 Task: Find connections with filter location Vertou with filter topic #lawenforcementwith filter profile language English with filter current company Pentester Academy with filter school The Doon School with filter industry Household and Institutional Furniture Manufacturing with filter service category Management with filter keywords title Esthetician
Action: Mouse moved to (265, 200)
Screenshot: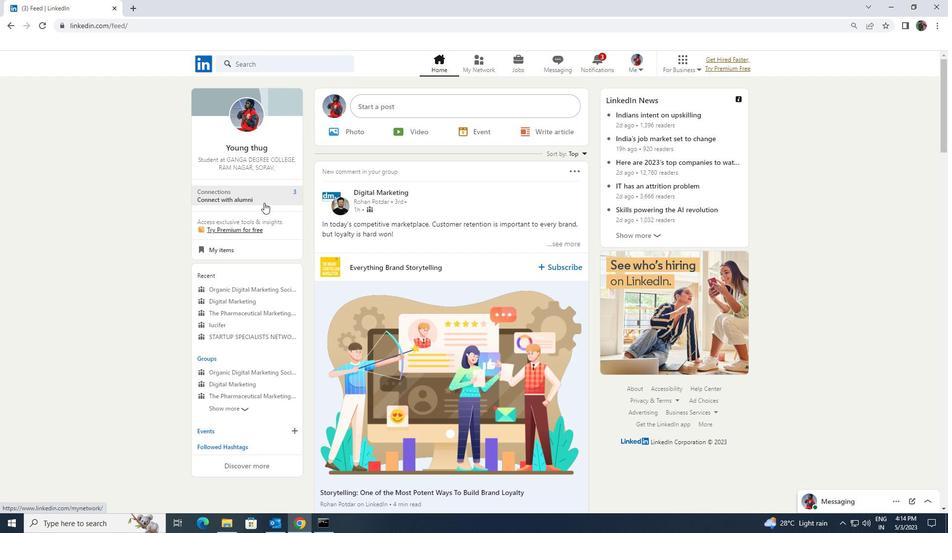 
Action: Mouse pressed left at (265, 200)
Screenshot: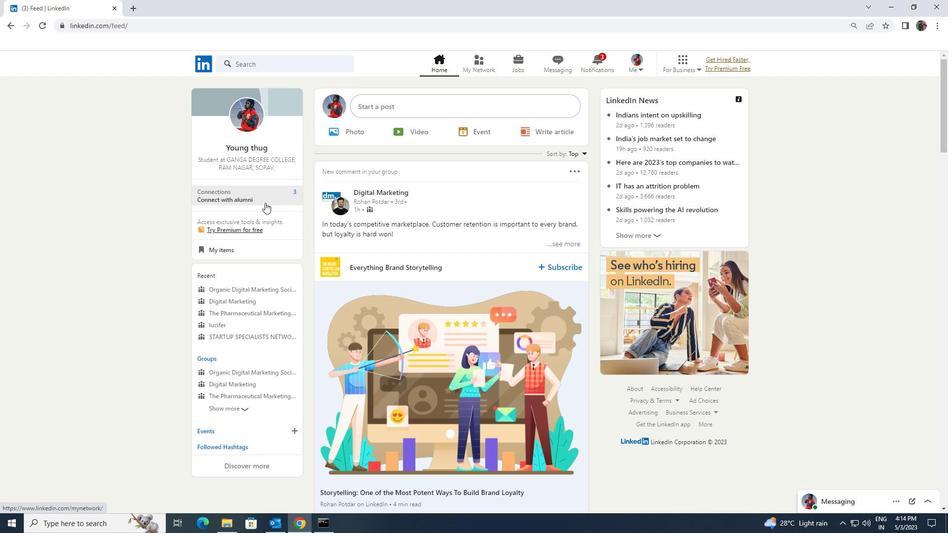 
Action: Mouse moved to (276, 121)
Screenshot: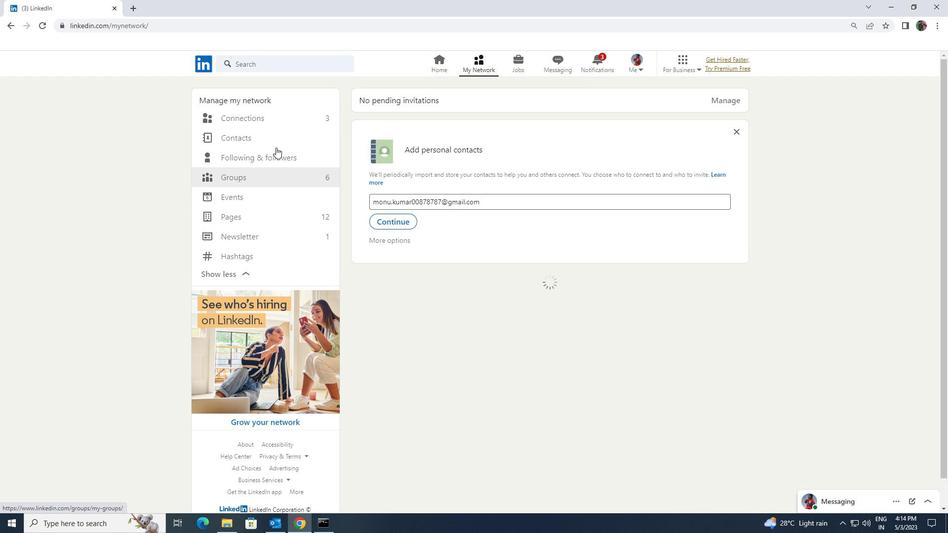 
Action: Mouse pressed left at (276, 121)
Screenshot: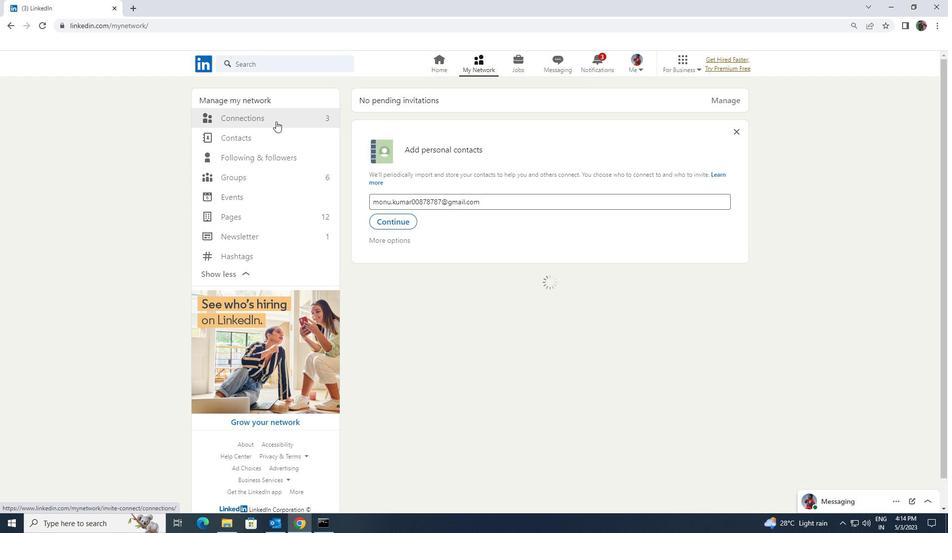 
Action: Mouse moved to (533, 117)
Screenshot: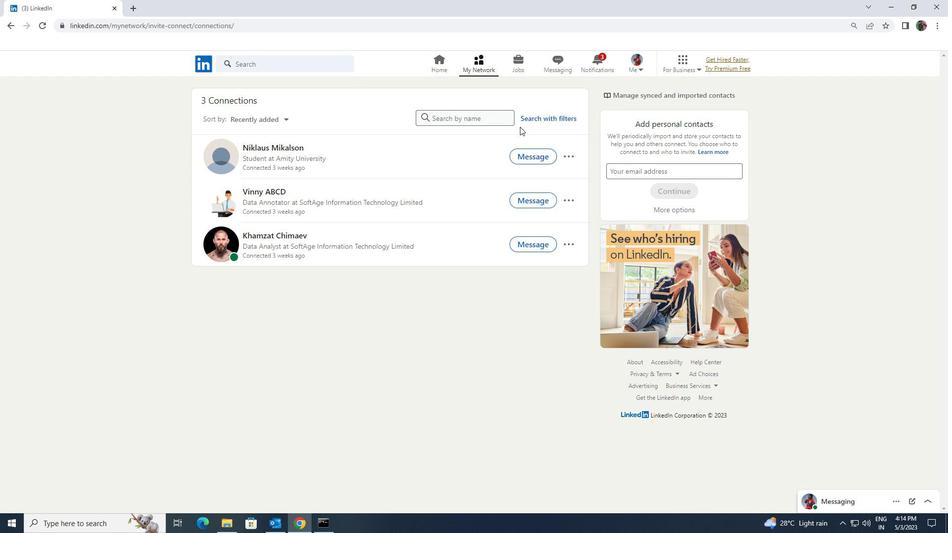 
Action: Mouse pressed left at (533, 117)
Screenshot: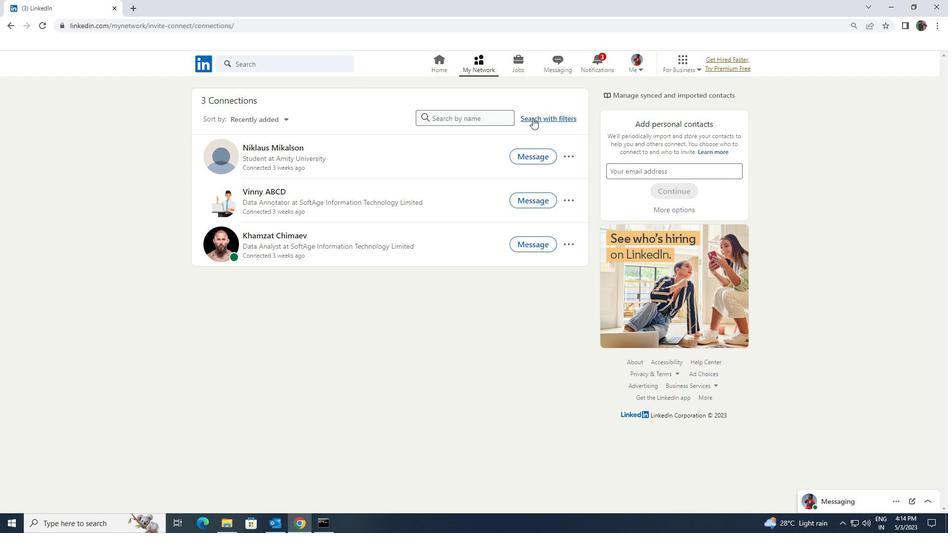 
Action: Mouse moved to (507, 92)
Screenshot: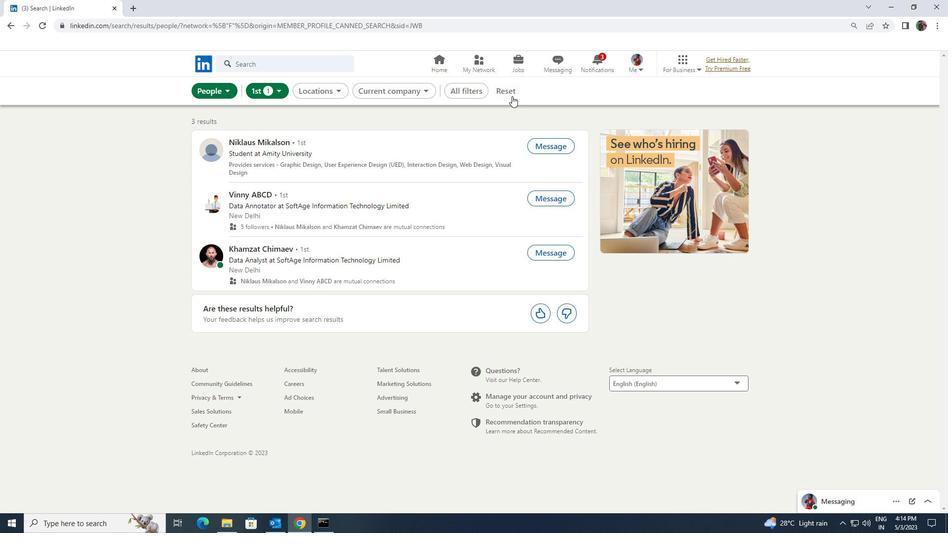 
Action: Mouse pressed left at (507, 92)
Screenshot: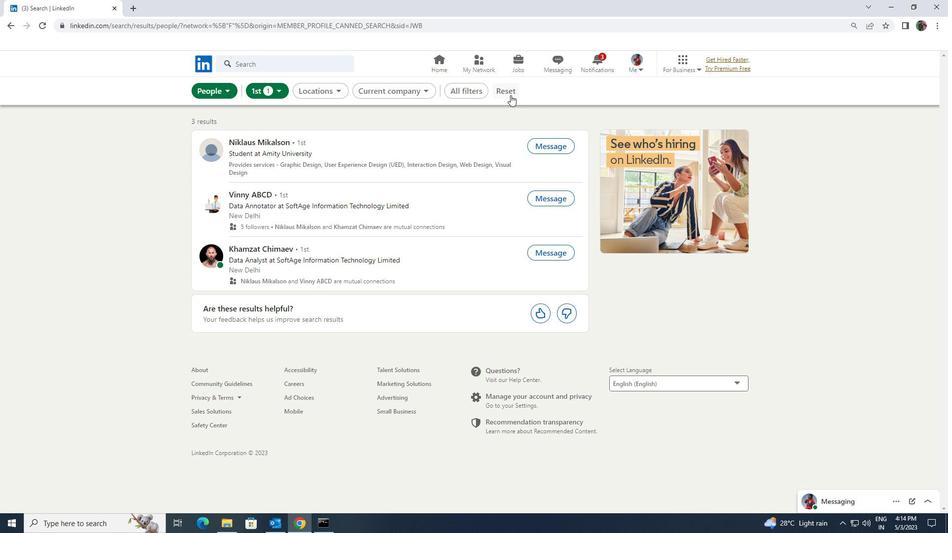 
Action: Mouse moved to (496, 91)
Screenshot: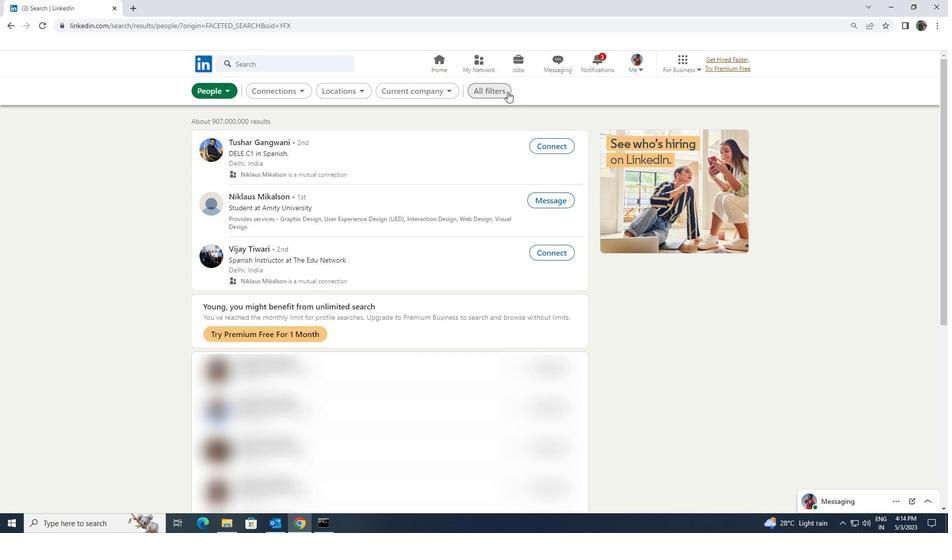 
Action: Mouse pressed left at (496, 91)
Screenshot: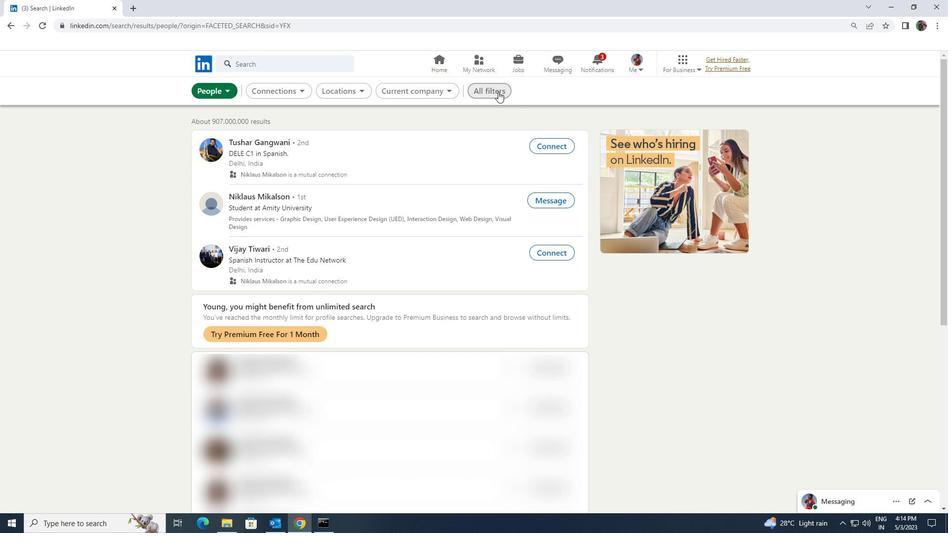 
Action: Mouse moved to (816, 386)
Screenshot: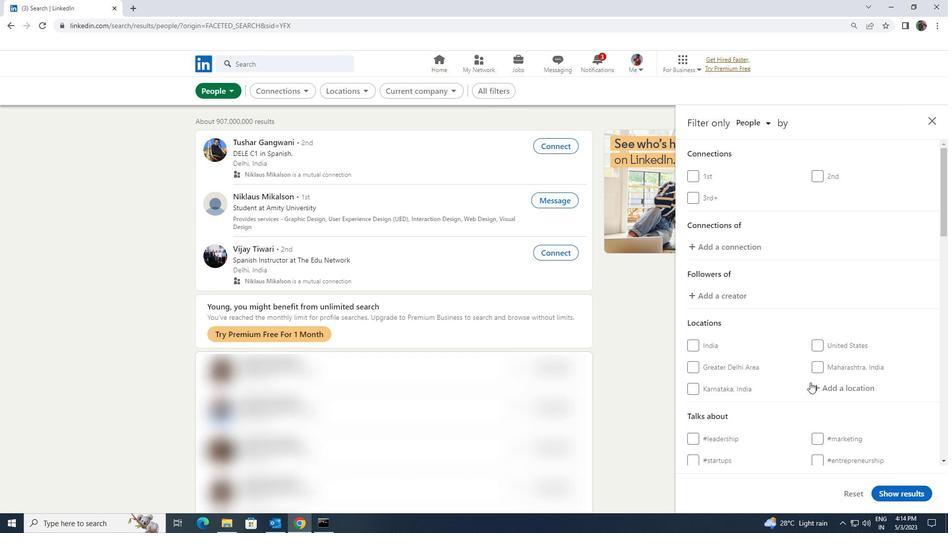 
Action: Mouse pressed left at (816, 386)
Screenshot: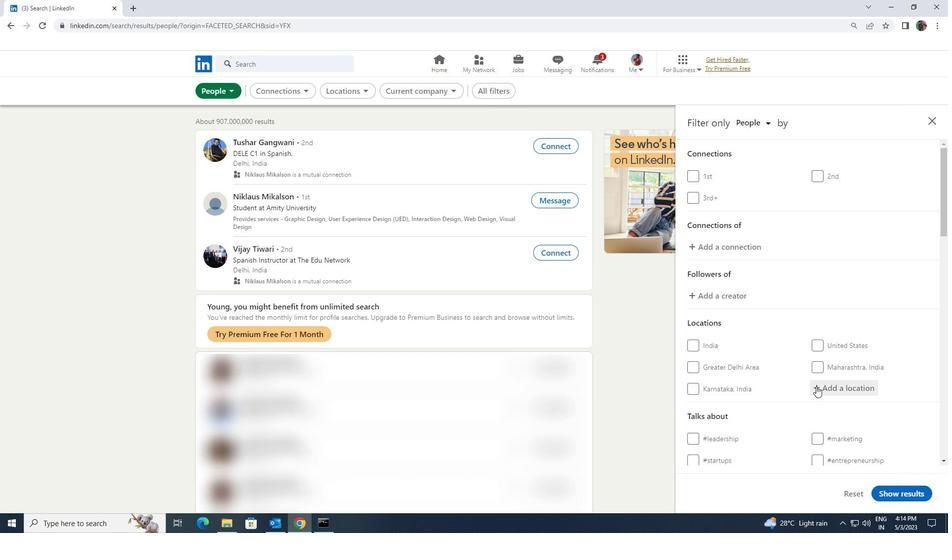 
Action: Mouse moved to (815, 387)
Screenshot: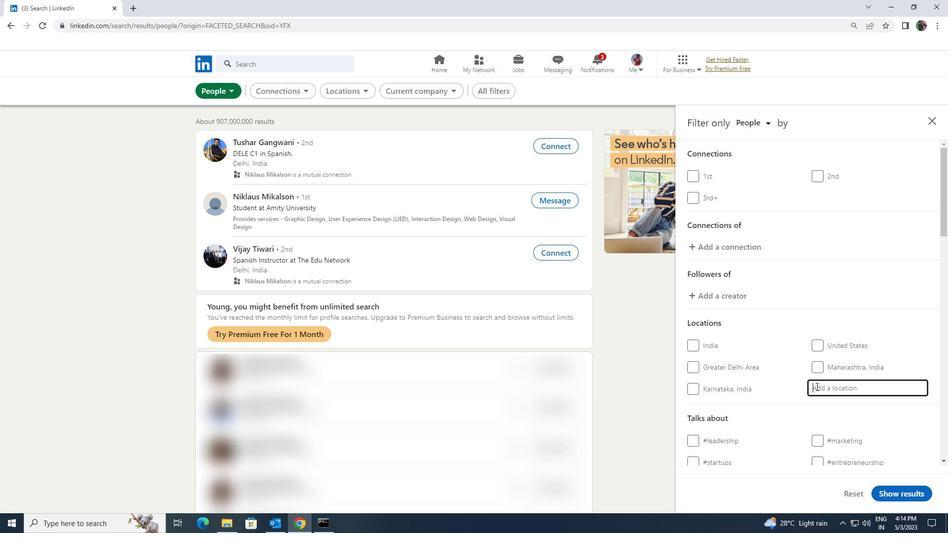 
Action: Key pressed <Key.shift><Key.shift><Key.shift><Key.shift><Key.shift>VERTOU
Screenshot: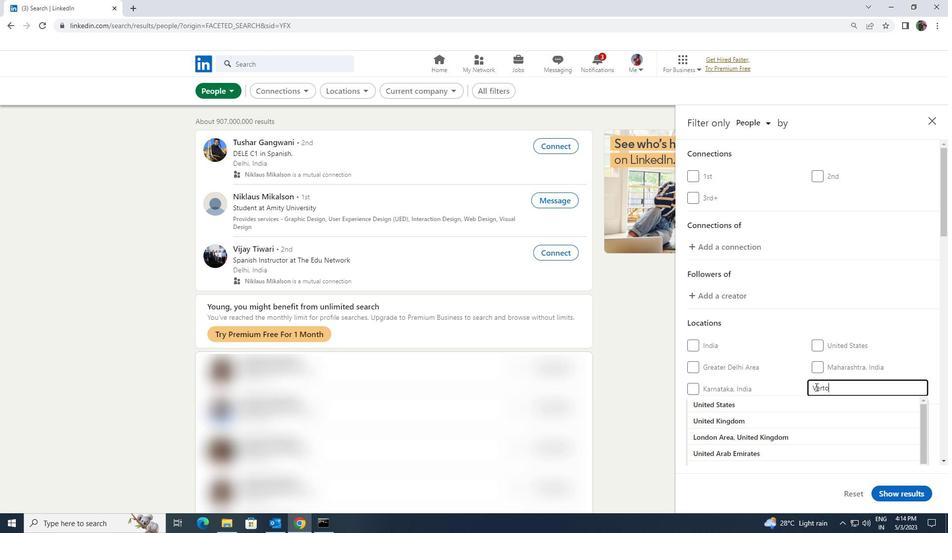 
Action: Mouse moved to (799, 405)
Screenshot: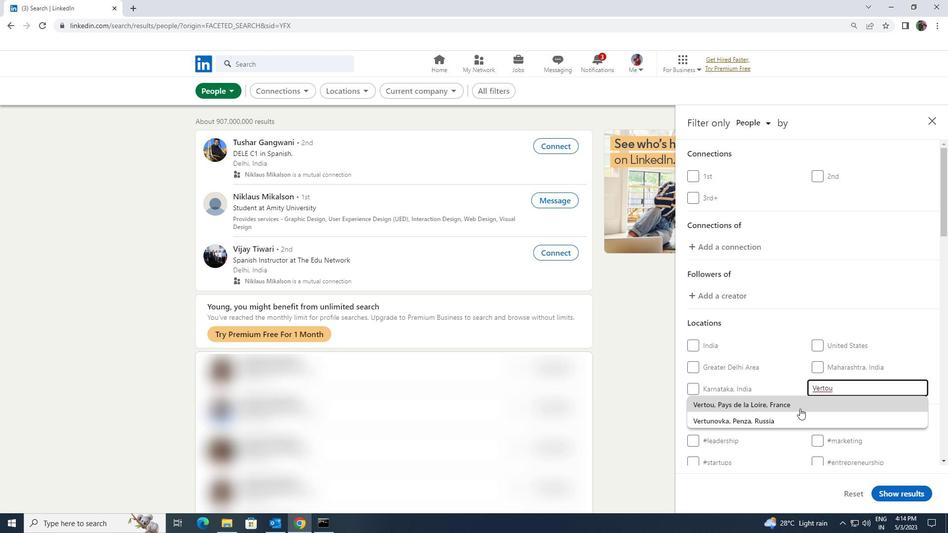 
Action: Mouse pressed left at (799, 405)
Screenshot: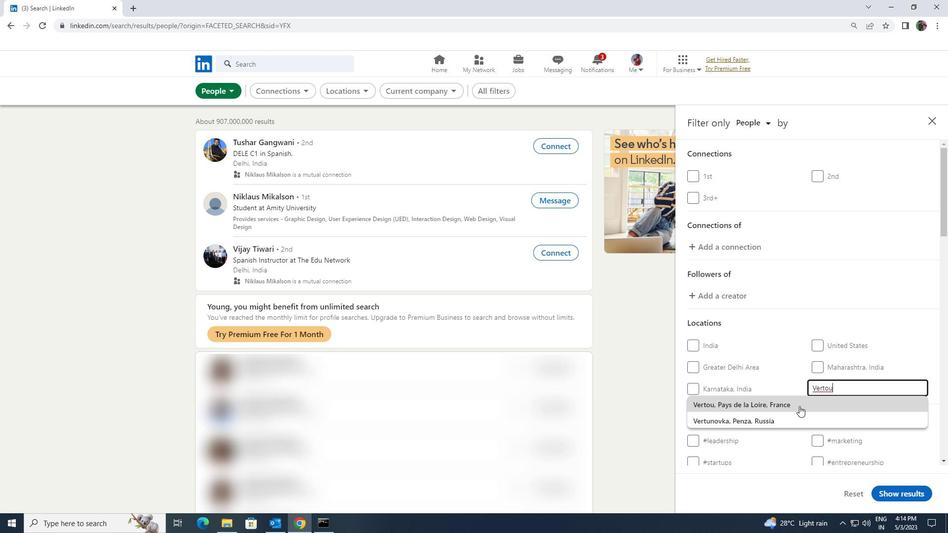 
Action: Mouse moved to (801, 400)
Screenshot: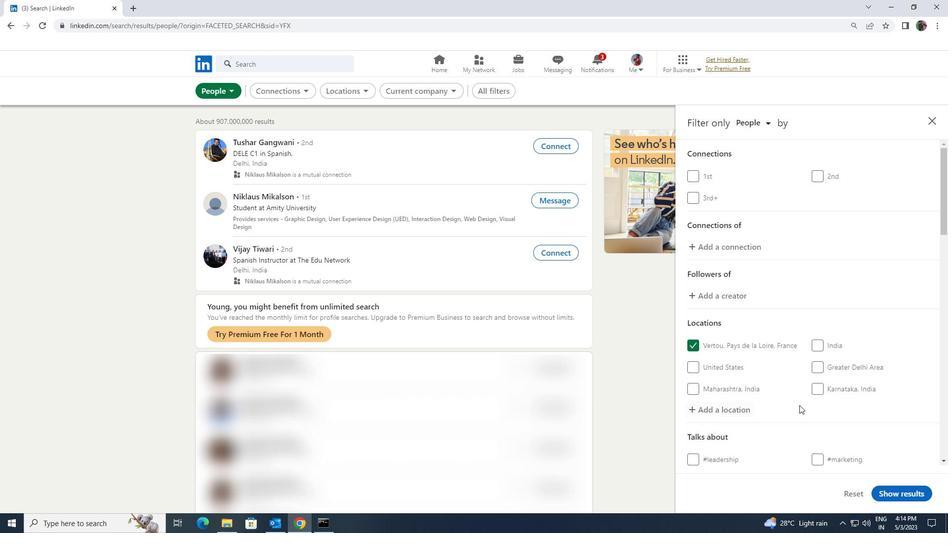 
Action: Mouse scrolled (801, 400) with delta (0, 0)
Screenshot: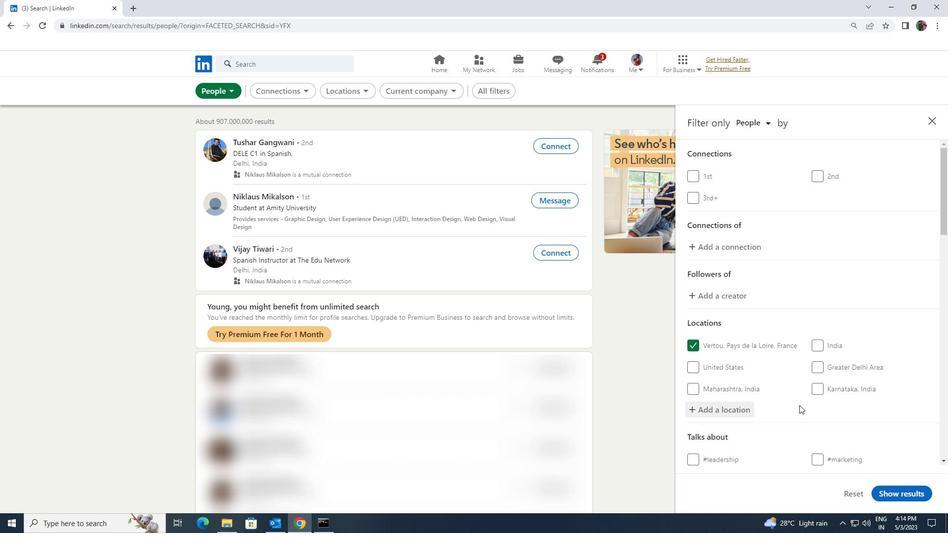 
Action: Mouse scrolled (801, 400) with delta (0, 0)
Screenshot: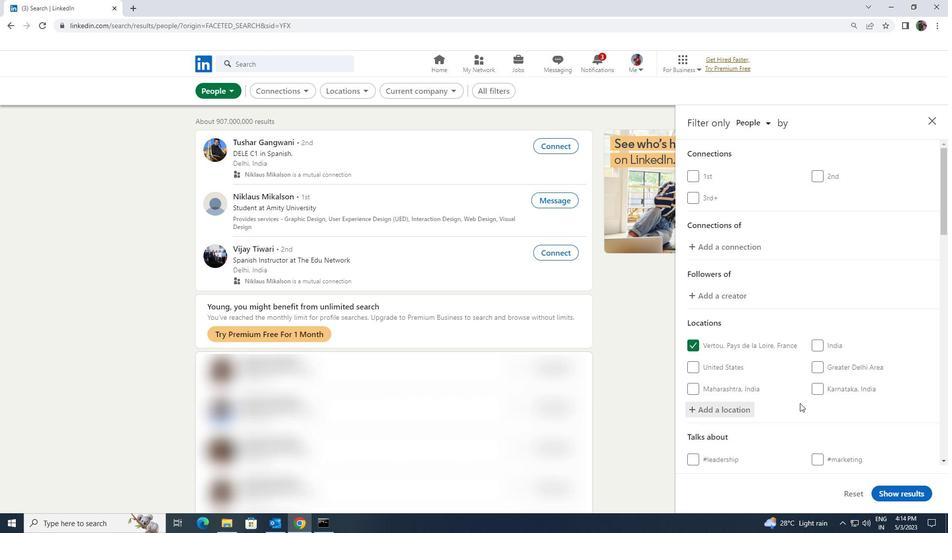 
Action: Mouse moved to (825, 398)
Screenshot: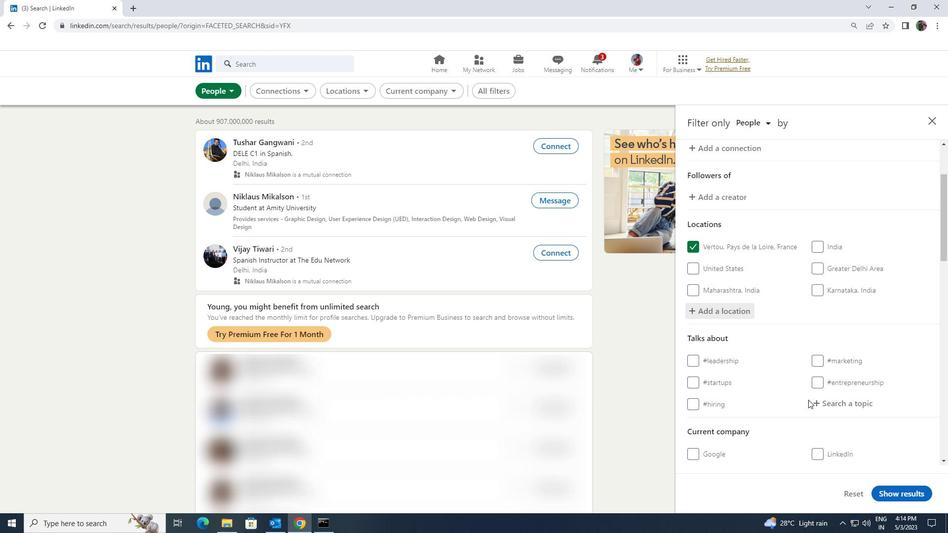 
Action: Mouse pressed left at (825, 398)
Screenshot: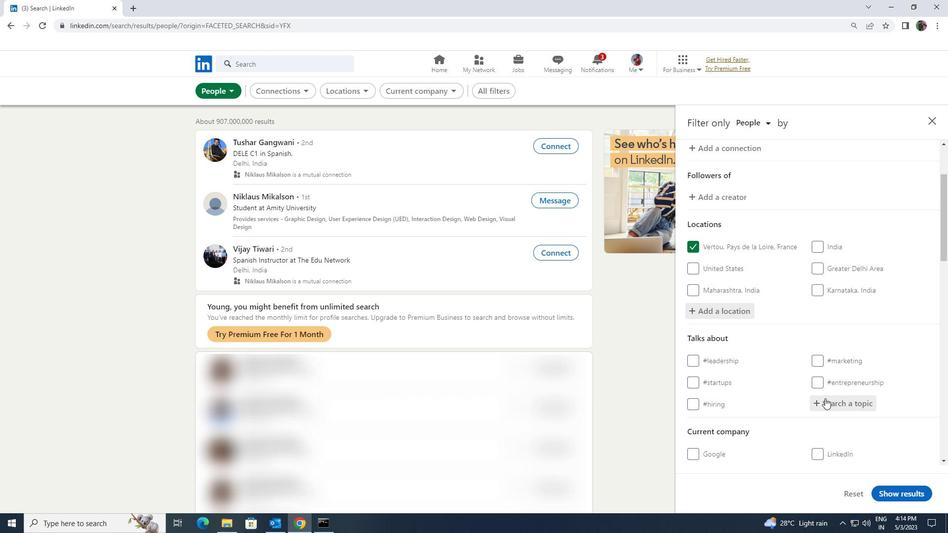 
Action: Key pressed <Key.shift><Key.shift>LAWENFORCE
Screenshot: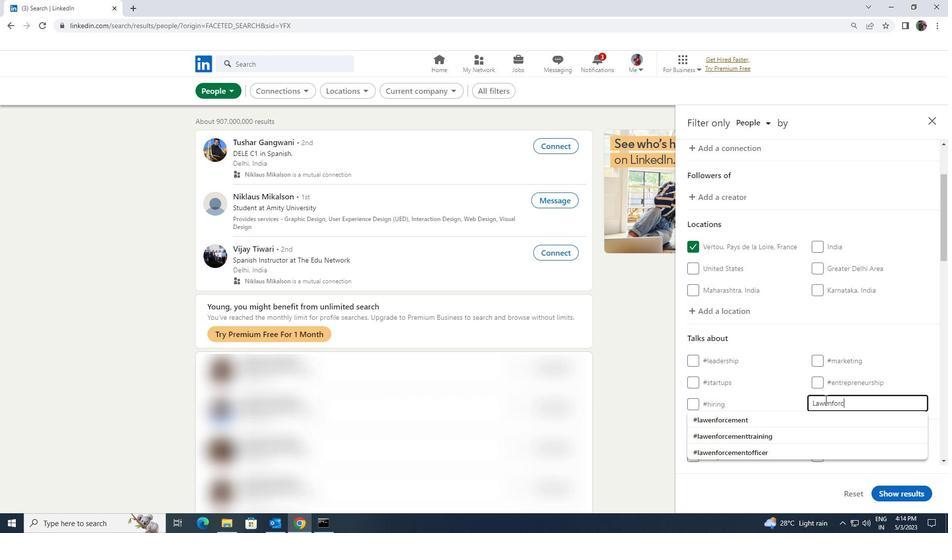 
Action: Mouse moved to (817, 413)
Screenshot: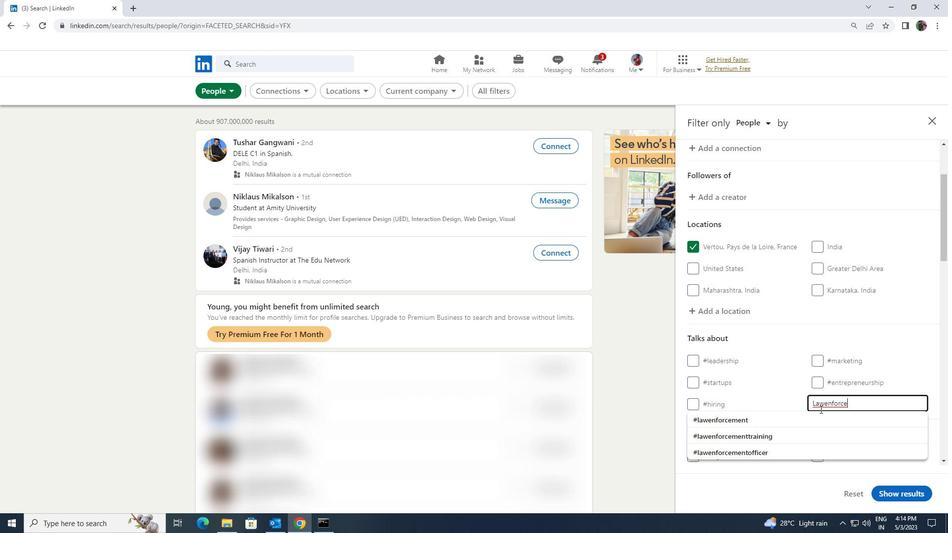 
Action: Mouse pressed left at (817, 413)
Screenshot: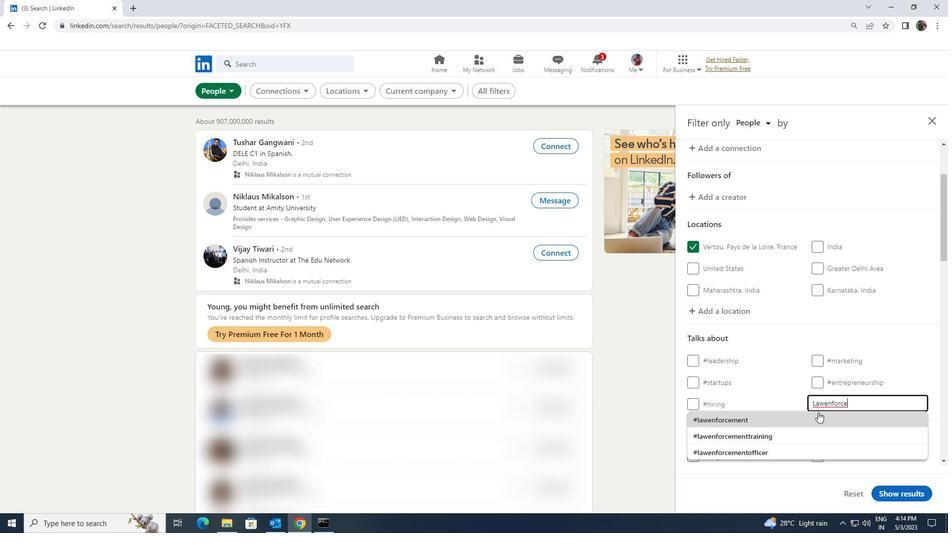 
Action: Mouse moved to (798, 404)
Screenshot: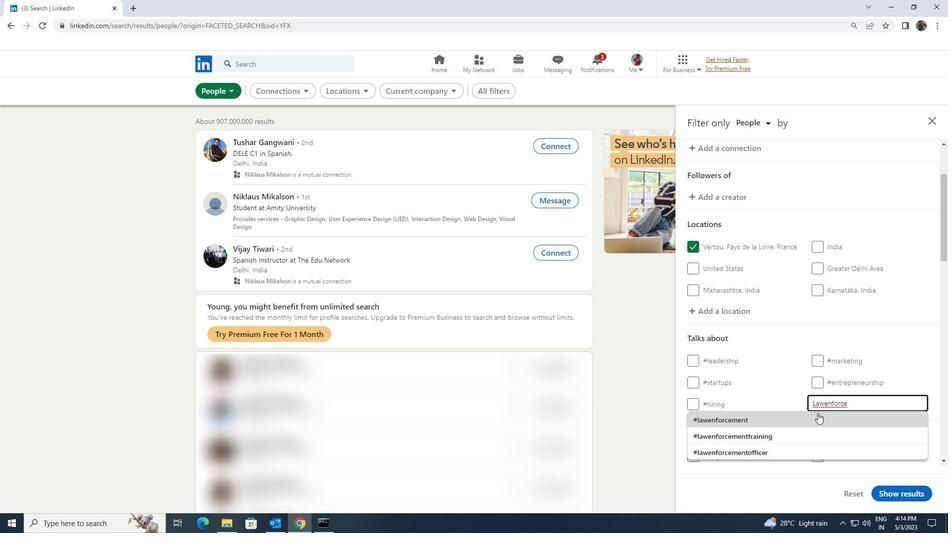 
Action: Mouse scrolled (798, 404) with delta (0, 0)
Screenshot: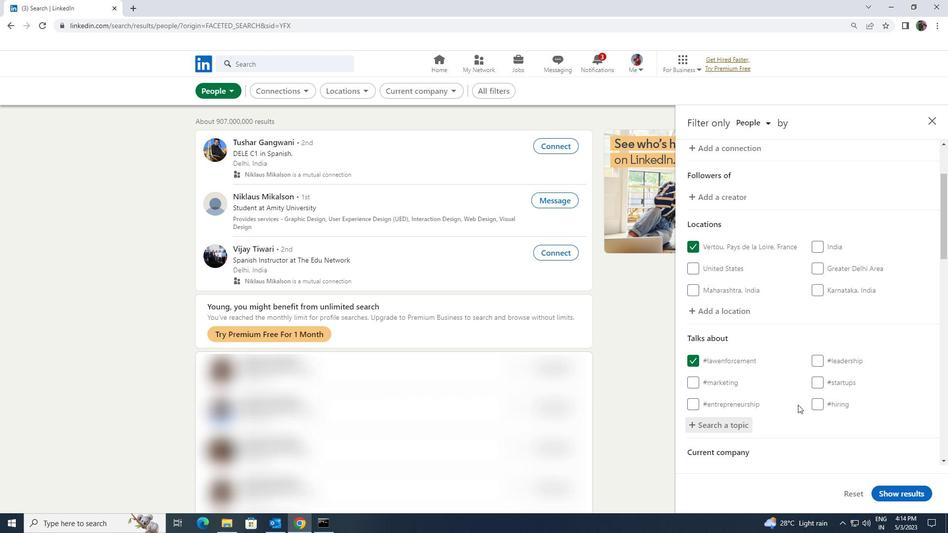 
Action: Mouse scrolled (798, 404) with delta (0, 0)
Screenshot: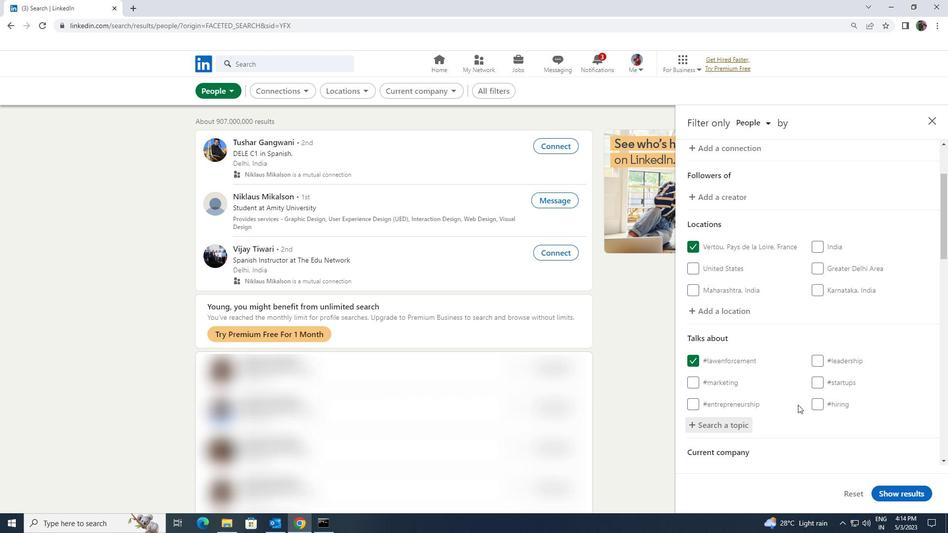 
Action: Mouse scrolled (798, 404) with delta (0, 0)
Screenshot: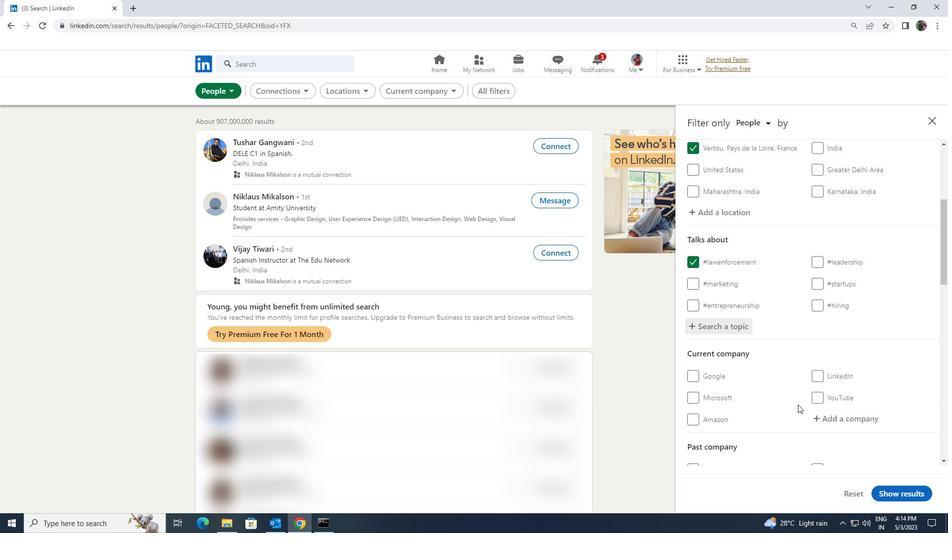 
Action: Mouse scrolled (798, 404) with delta (0, 0)
Screenshot: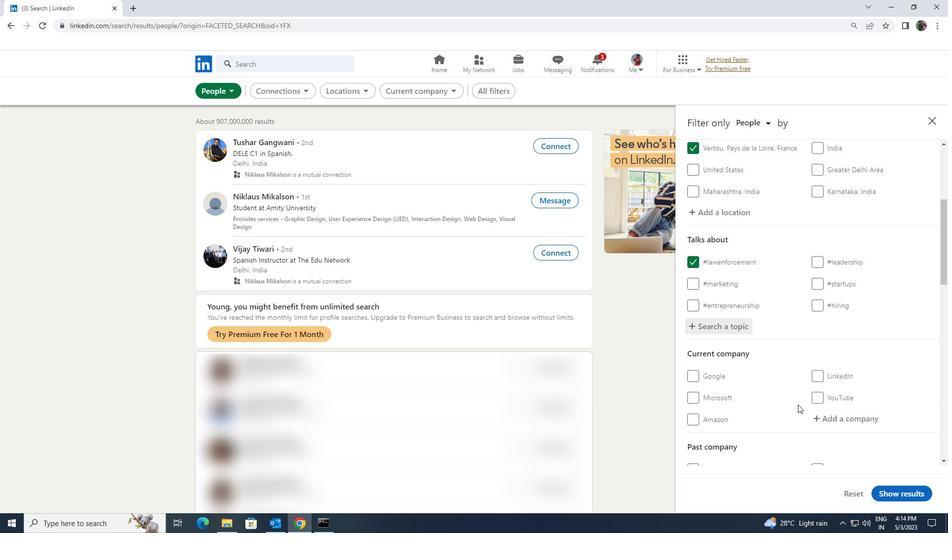 
Action: Mouse scrolled (798, 404) with delta (0, 0)
Screenshot: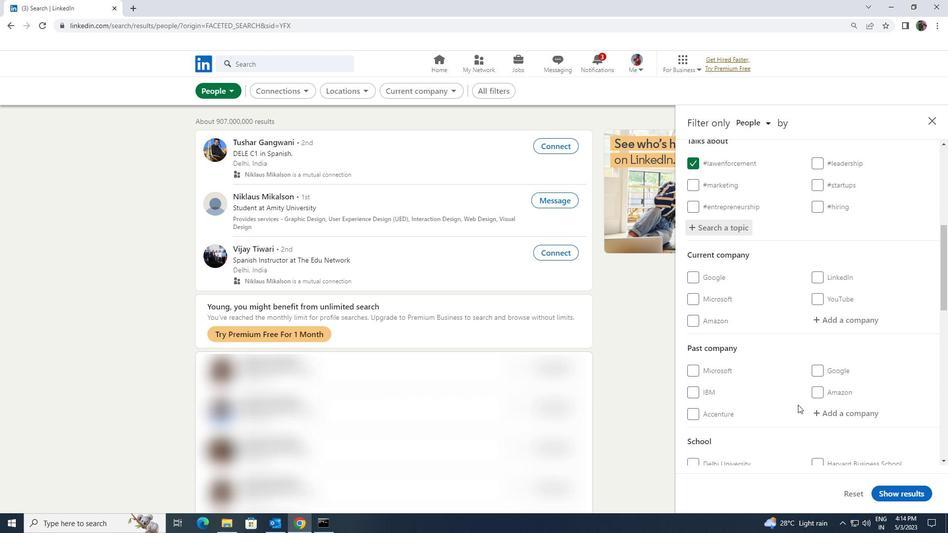 
Action: Mouse scrolled (798, 404) with delta (0, 0)
Screenshot: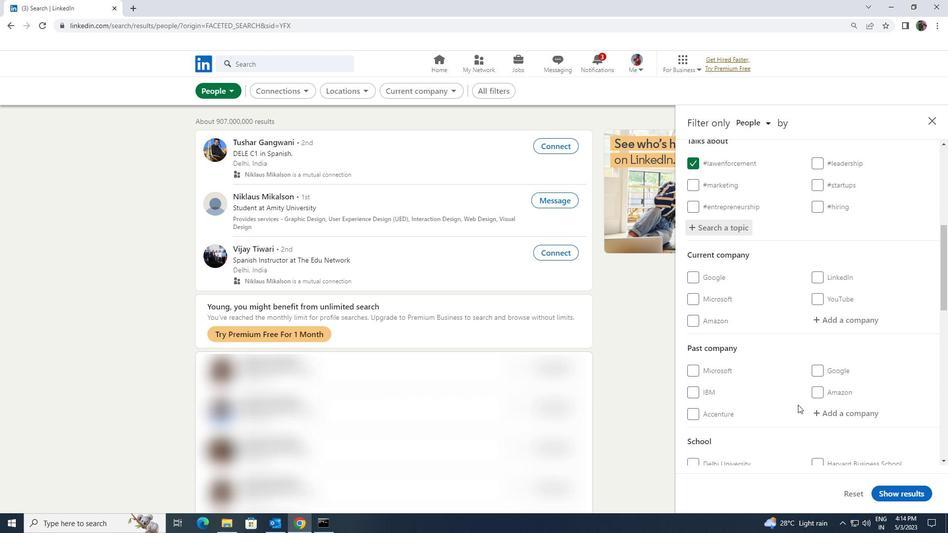 
Action: Mouse moved to (797, 404)
Screenshot: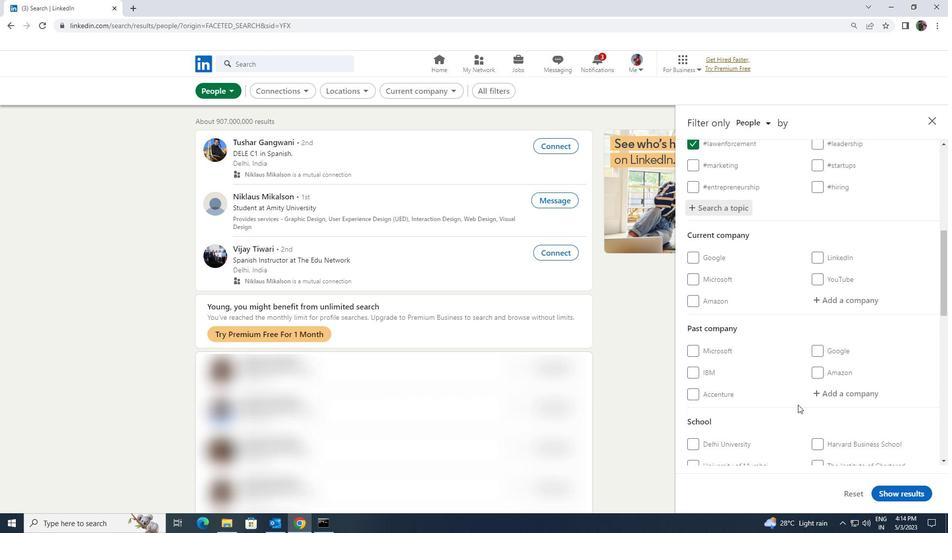 
Action: Mouse scrolled (797, 404) with delta (0, 0)
Screenshot: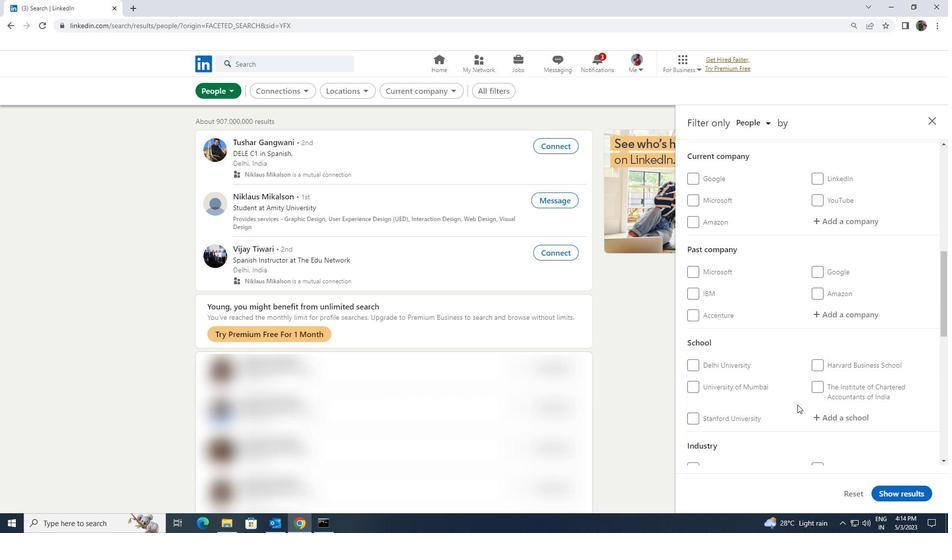 
Action: Mouse scrolled (797, 404) with delta (0, 0)
Screenshot: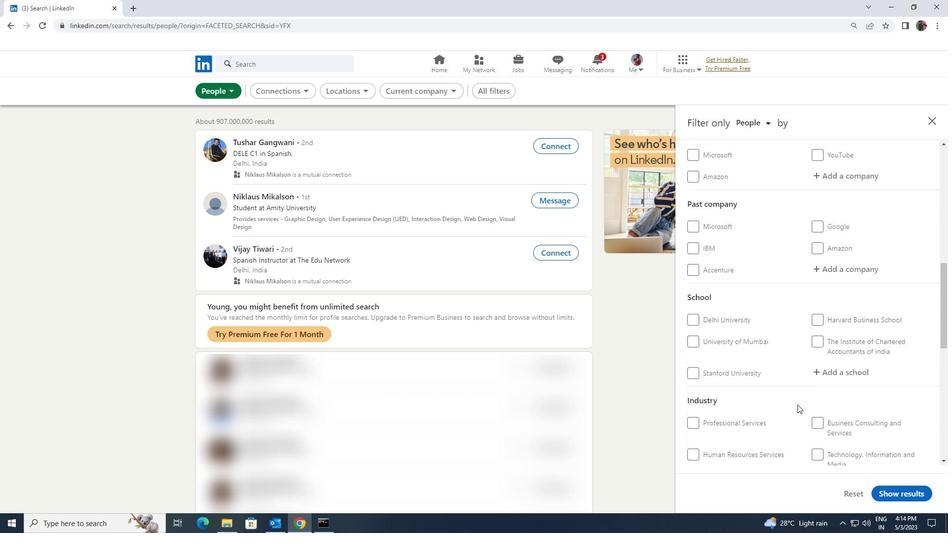
Action: Mouse scrolled (797, 404) with delta (0, 0)
Screenshot: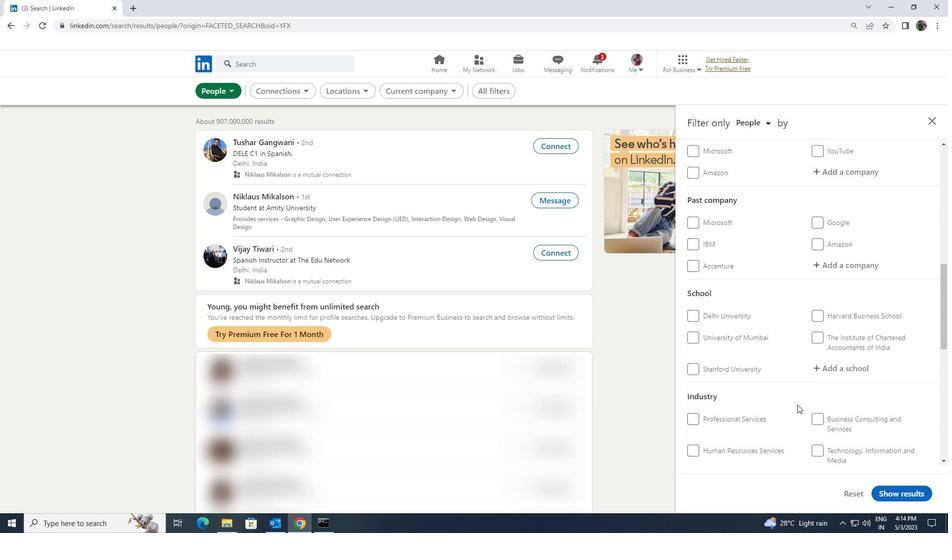 
Action: Mouse scrolled (797, 404) with delta (0, 0)
Screenshot: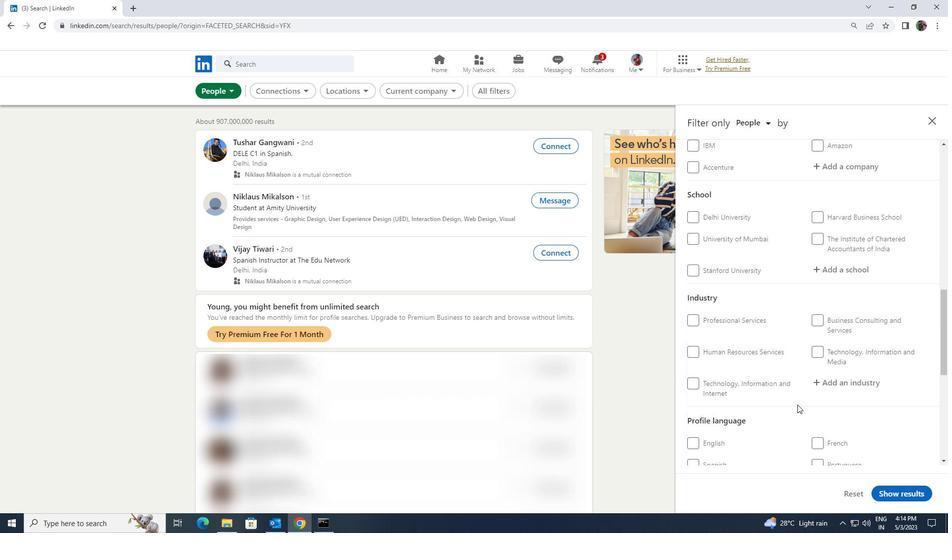 
Action: Mouse moved to (697, 391)
Screenshot: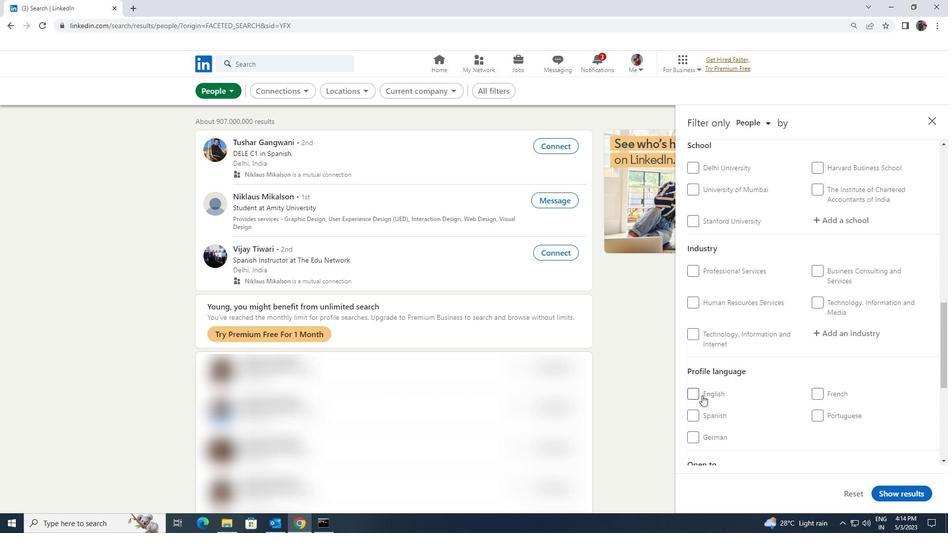 
Action: Mouse pressed left at (697, 391)
Screenshot: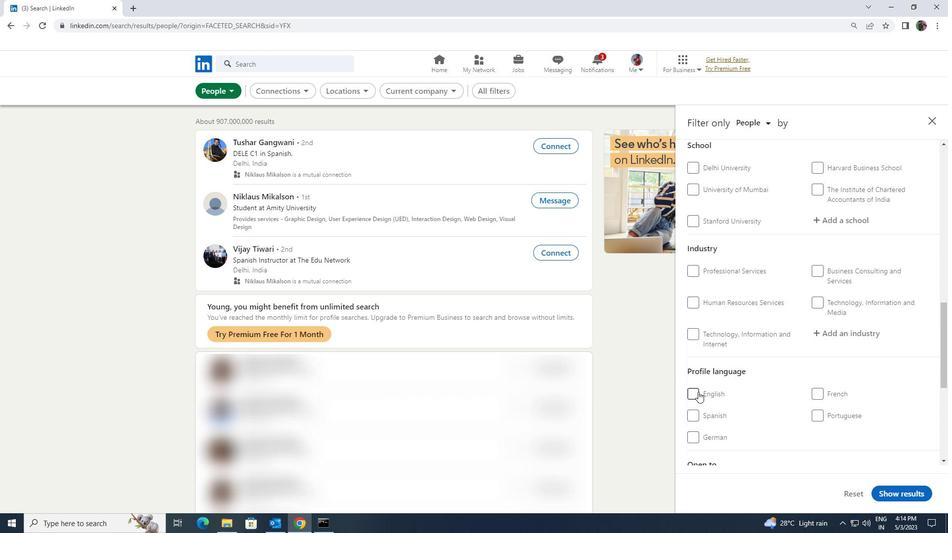 
Action: Mouse moved to (798, 392)
Screenshot: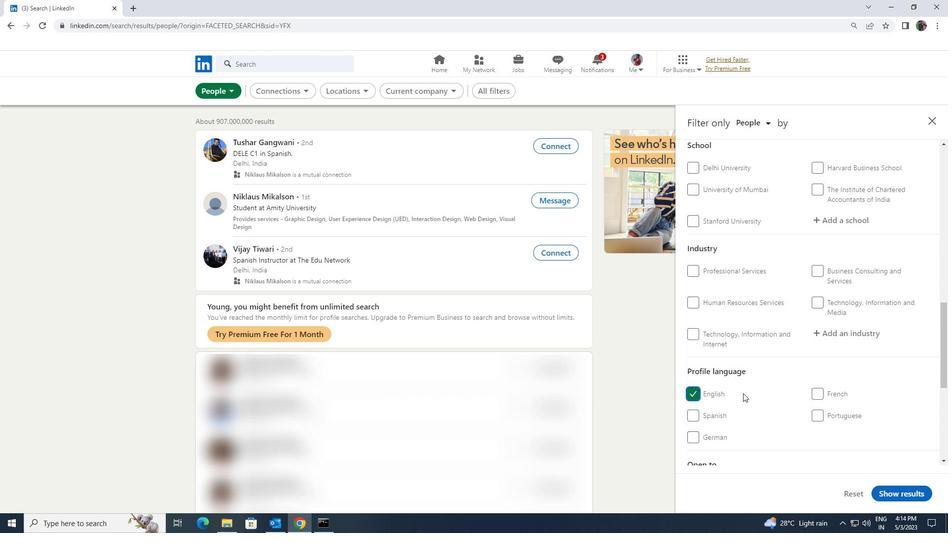 
Action: Mouse scrolled (798, 392) with delta (0, 0)
Screenshot: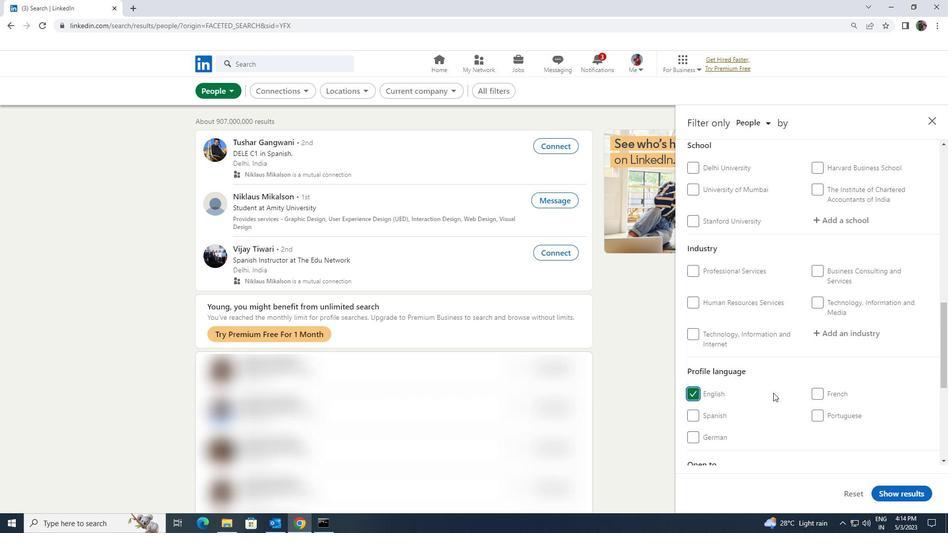 
Action: Mouse scrolled (798, 392) with delta (0, 0)
Screenshot: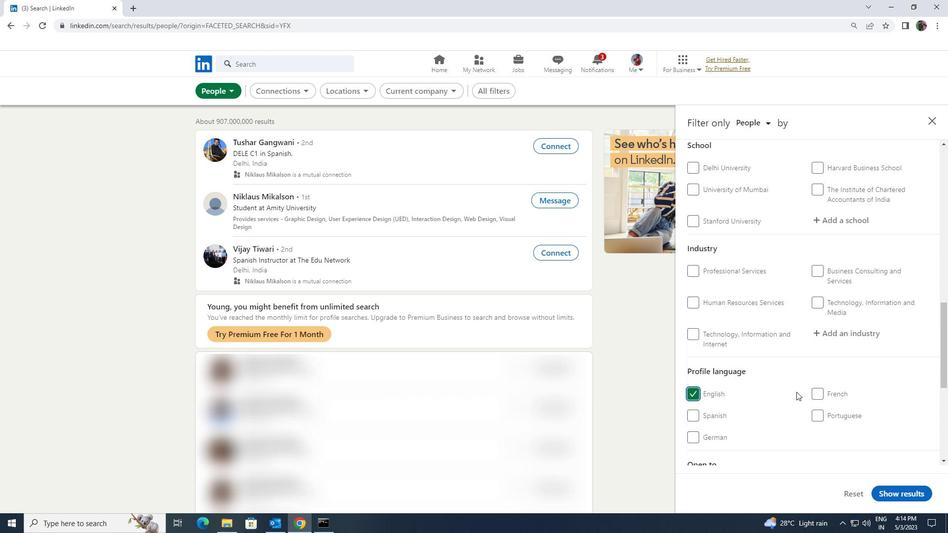 
Action: Mouse scrolled (798, 392) with delta (0, 0)
Screenshot: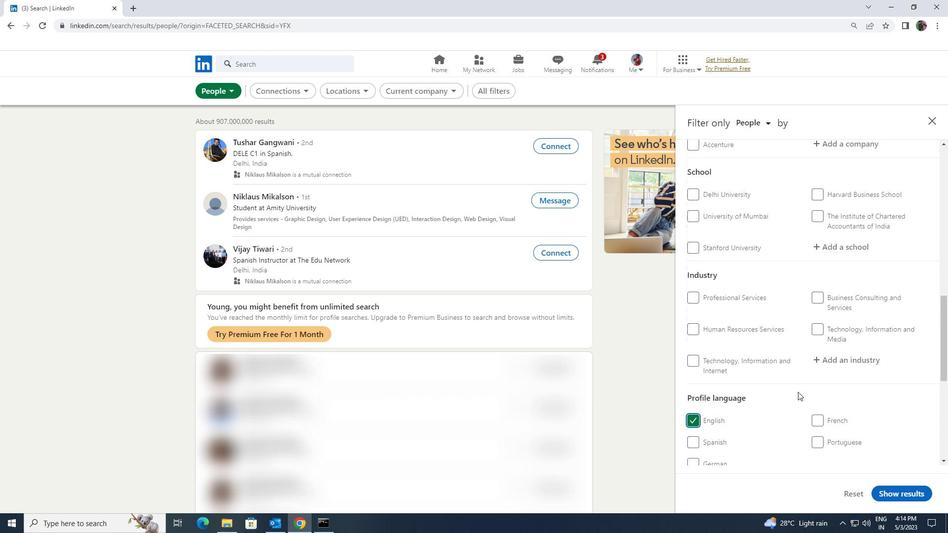 
Action: Mouse scrolled (798, 392) with delta (0, 0)
Screenshot: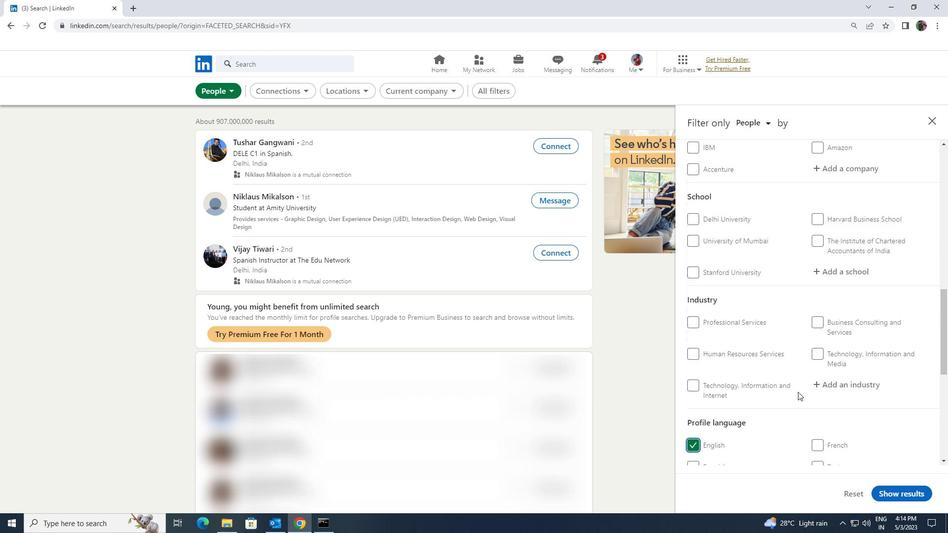 
Action: Mouse moved to (797, 392)
Screenshot: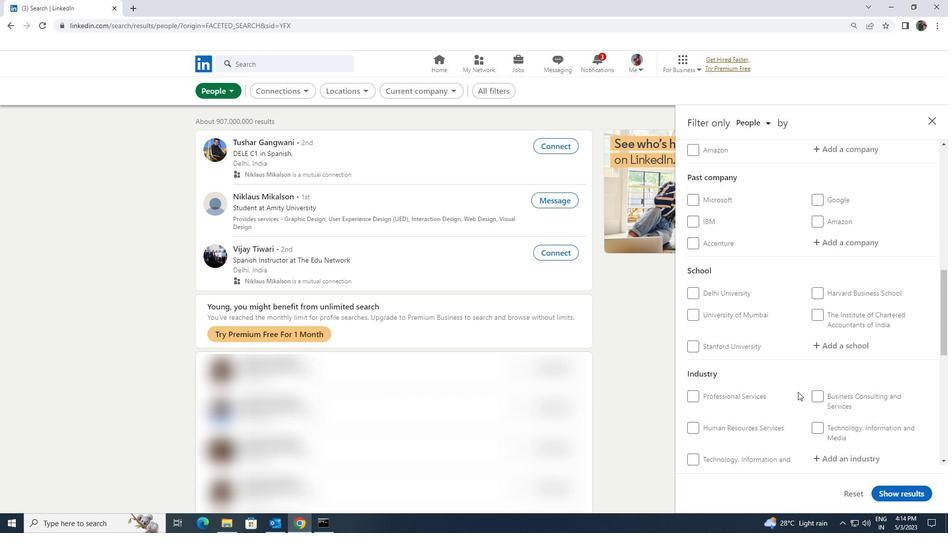 
Action: Mouse scrolled (797, 392) with delta (0, 0)
Screenshot: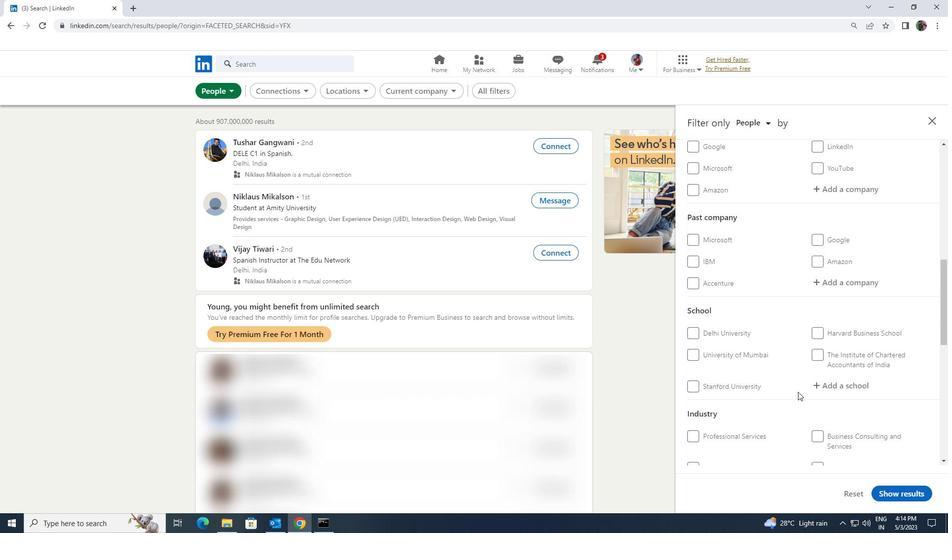 
Action: Mouse scrolled (797, 392) with delta (0, 0)
Screenshot: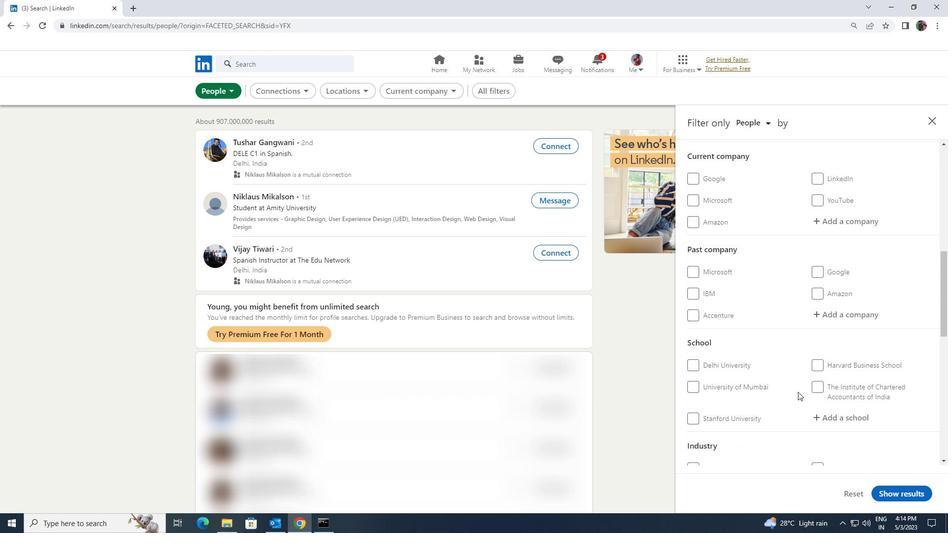 
Action: Mouse moved to (796, 392)
Screenshot: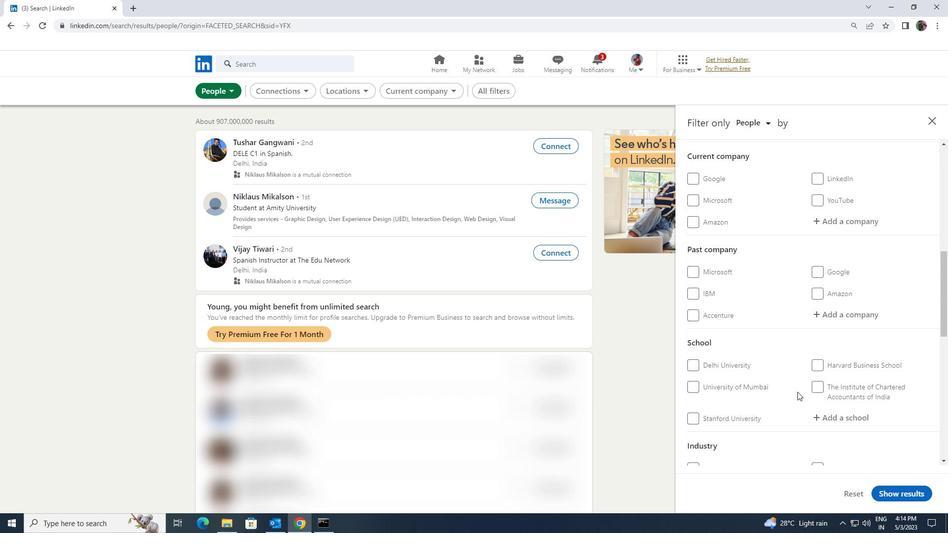 
Action: Mouse scrolled (796, 393) with delta (0, 0)
Screenshot: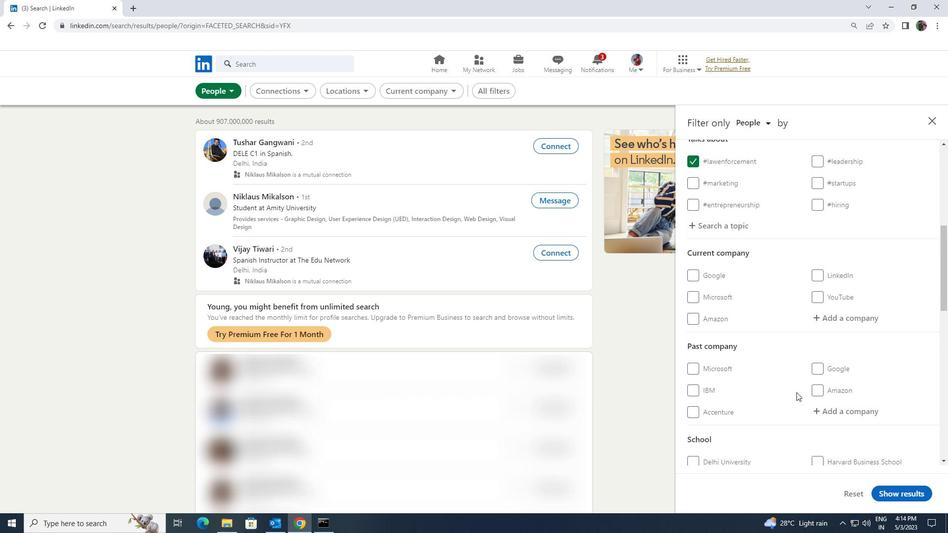 
Action: Mouse moved to (826, 373)
Screenshot: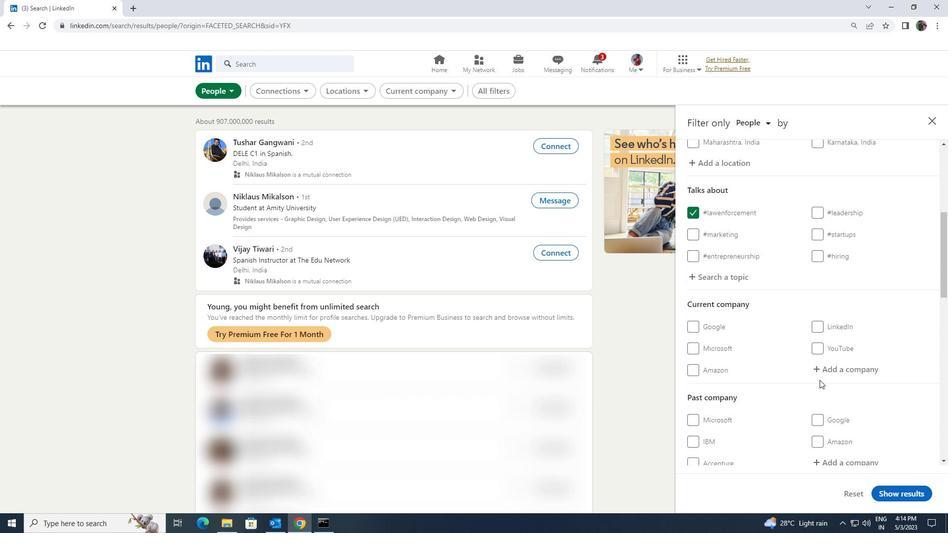 
Action: Mouse pressed left at (826, 373)
Screenshot: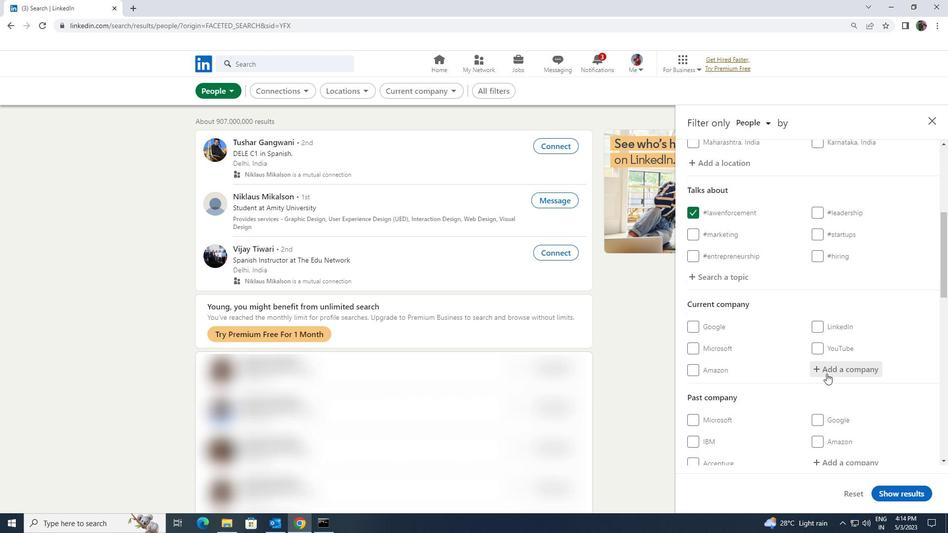 
Action: Mouse moved to (826, 374)
Screenshot: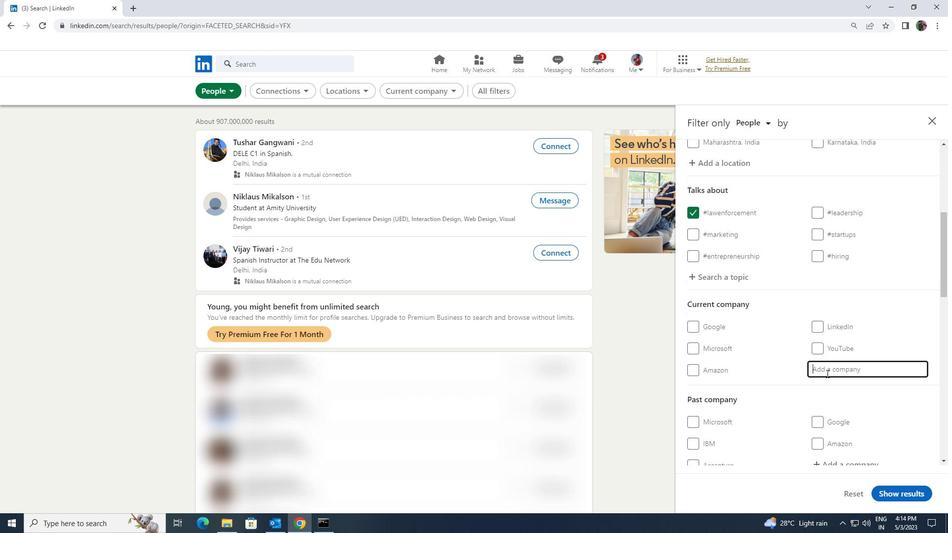 
Action: Key pressed <Key.shift>PENTESTER<Key.space>
Screenshot: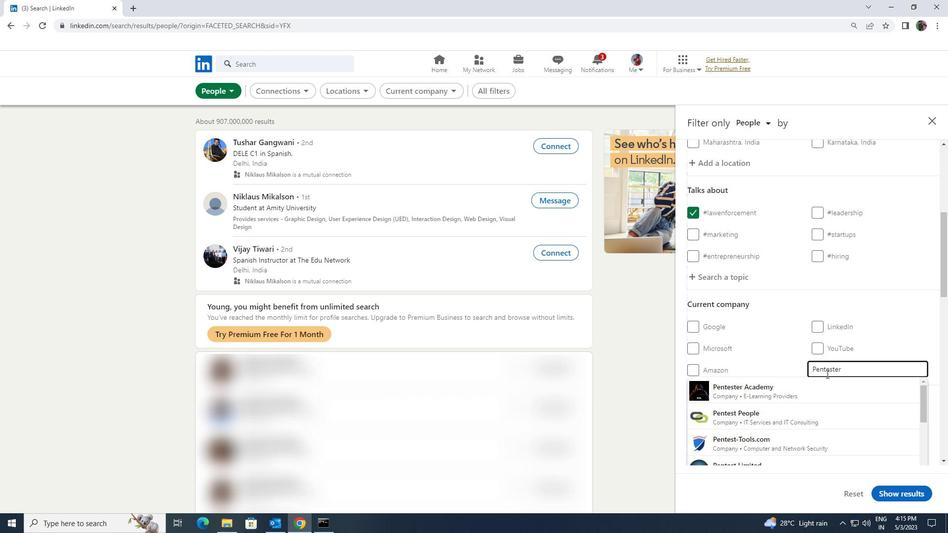 
Action: Mouse moved to (824, 384)
Screenshot: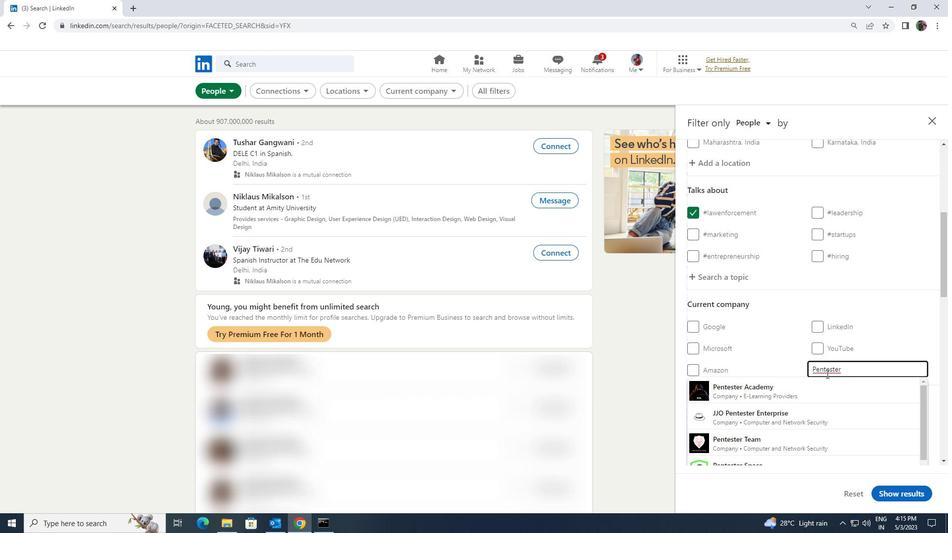 
Action: Mouse pressed left at (824, 384)
Screenshot: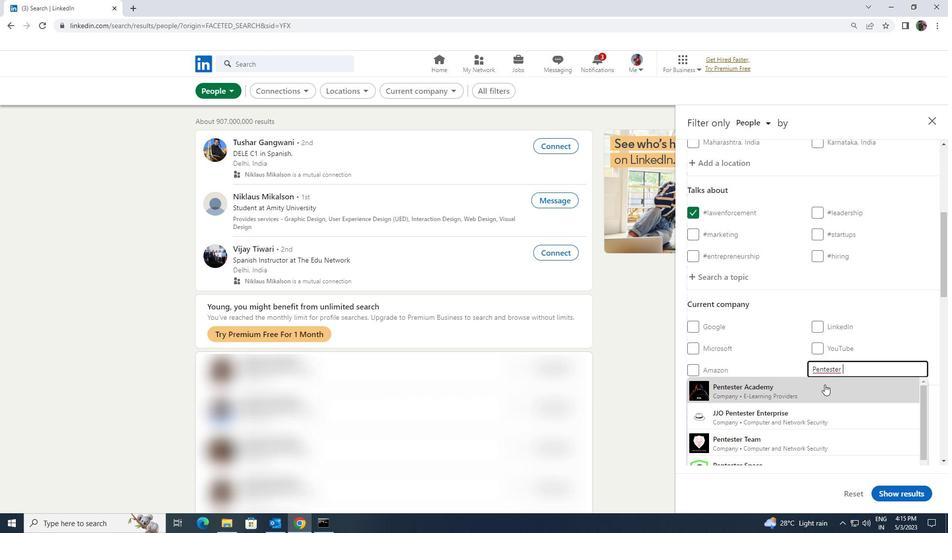 
Action: Mouse scrolled (824, 384) with delta (0, 0)
Screenshot: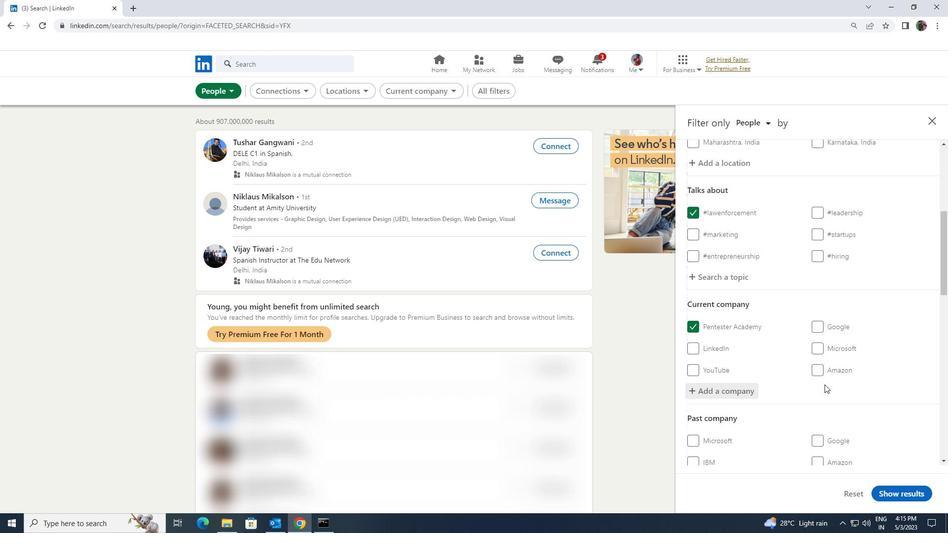
Action: Mouse scrolled (824, 384) with delta (0, 0)
Screenshot: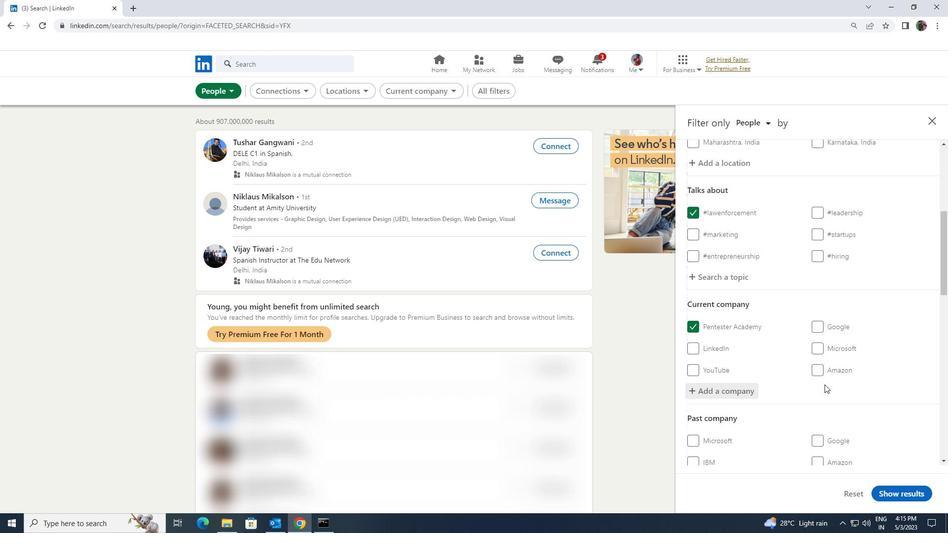 
Action: Mouse scrolled (824, 384) with delta (0, 0)
Screenshot: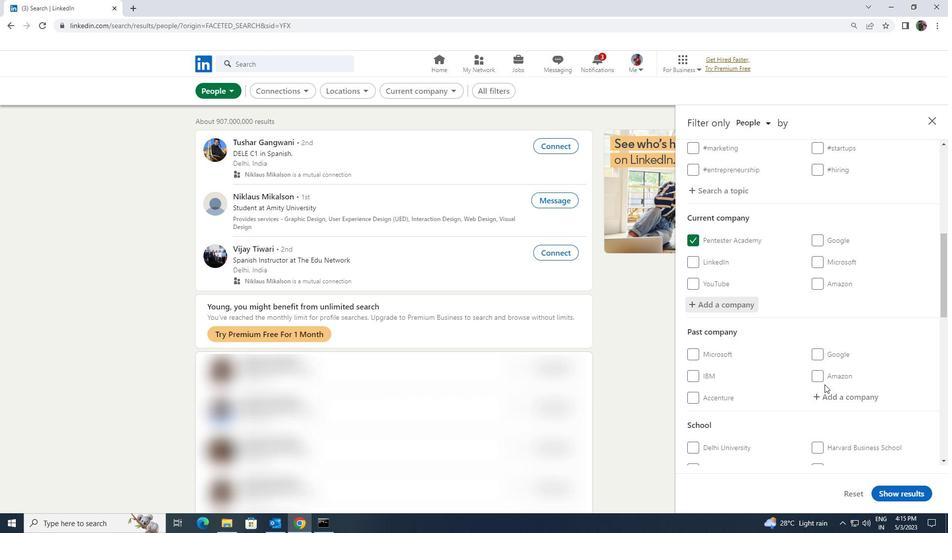 
Action: Mouse scrolled (824, 384) with delta (0, 0)
Screenshot: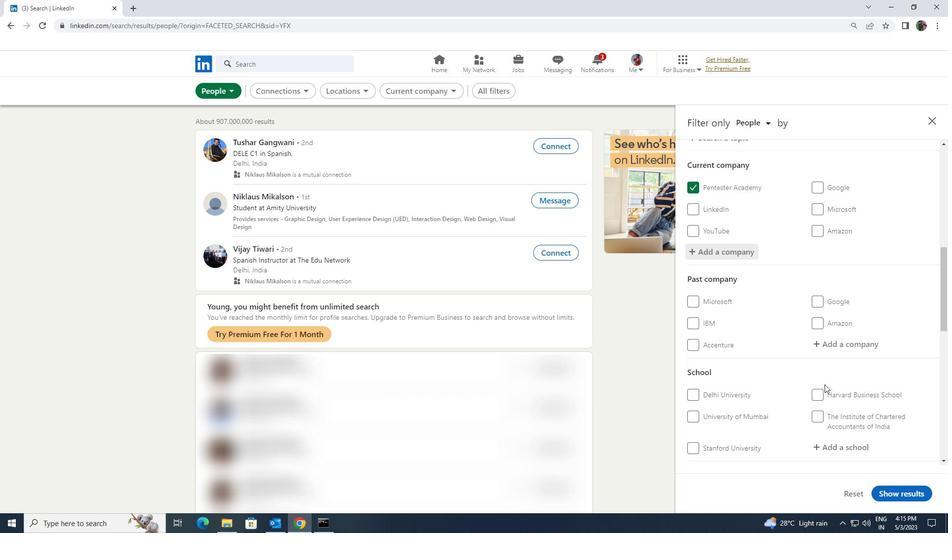 
Action: Mouse moved to (825, 392)
Screenshot: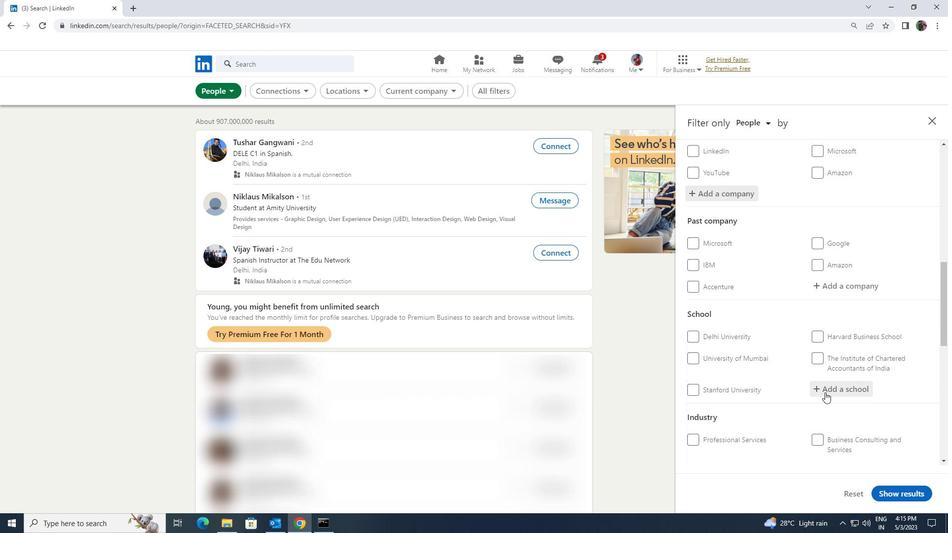 
Action: Mouse pressed left at (825, 392)
Screenshot: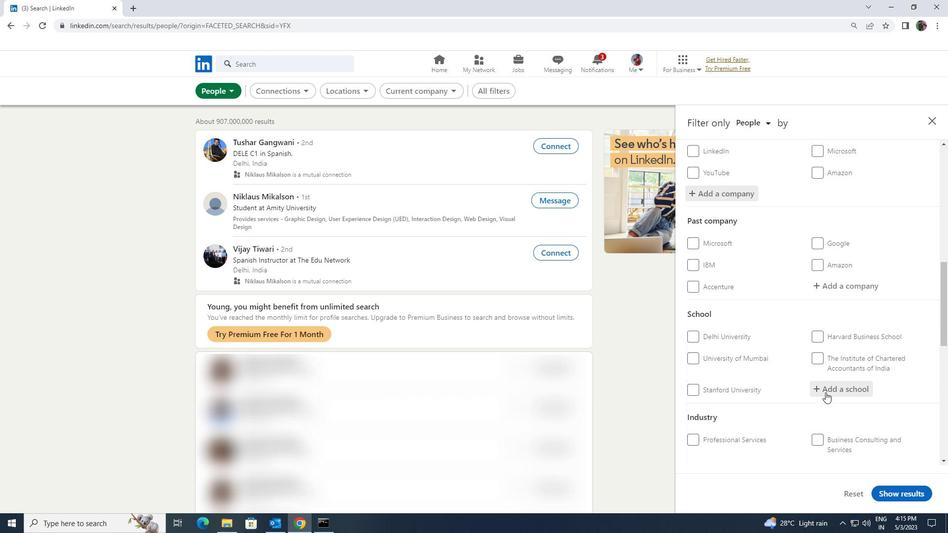 
Action: Key pressed <Key.shift>THE<Key.space><Key.shift>DOON<Key.space>
Screenshot: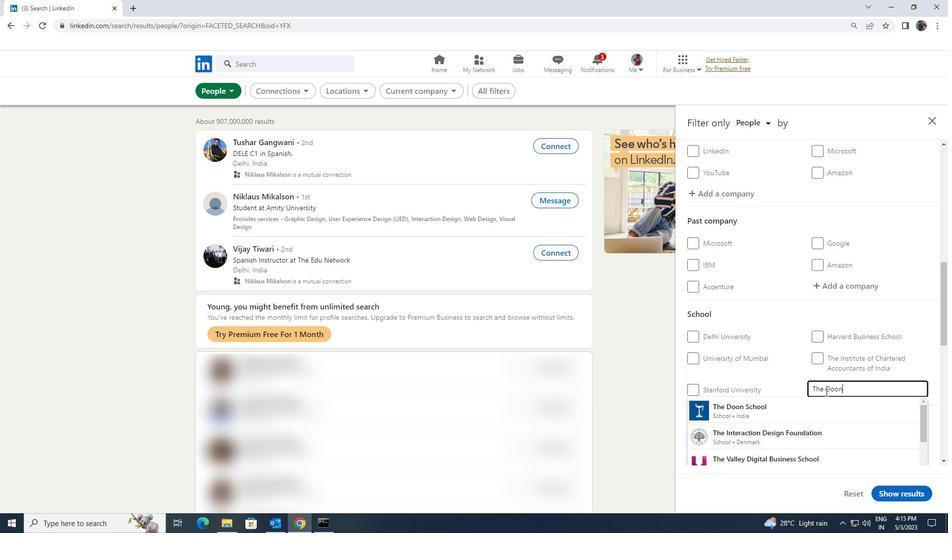 
Action: Mouse moved to (824, 401)
Screenshot: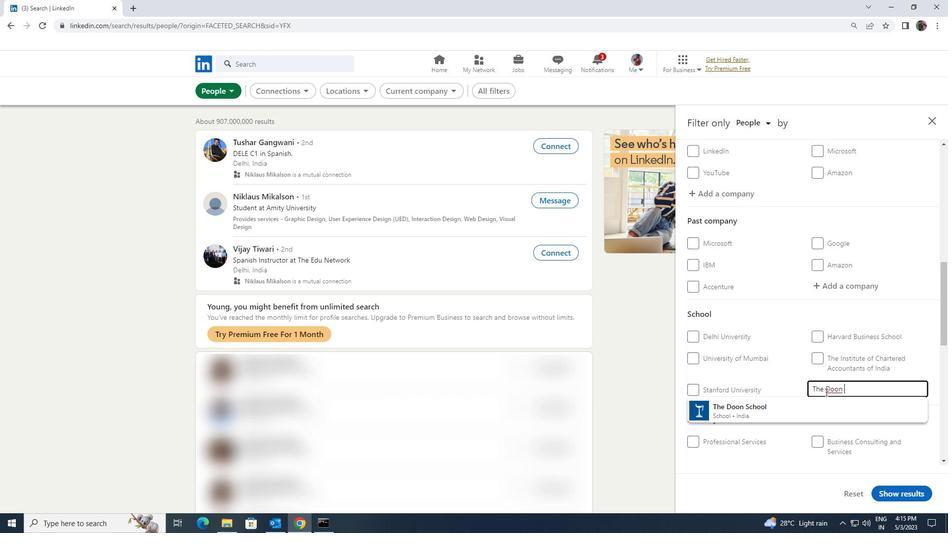 
Action: Mouse pressed left at (824, 401)
Screenshot: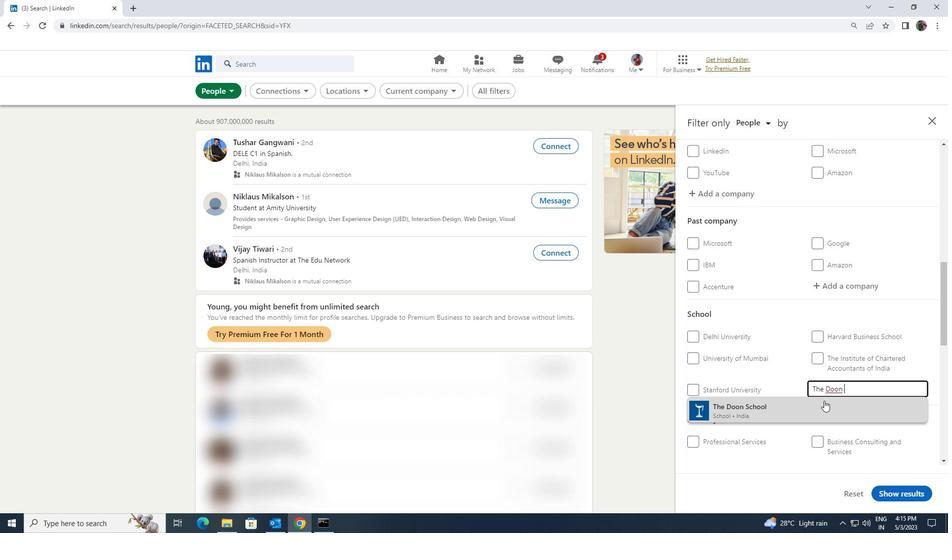 
Action: Mouse scrolled (824, 400) with delta (0, 0)
Screenshot: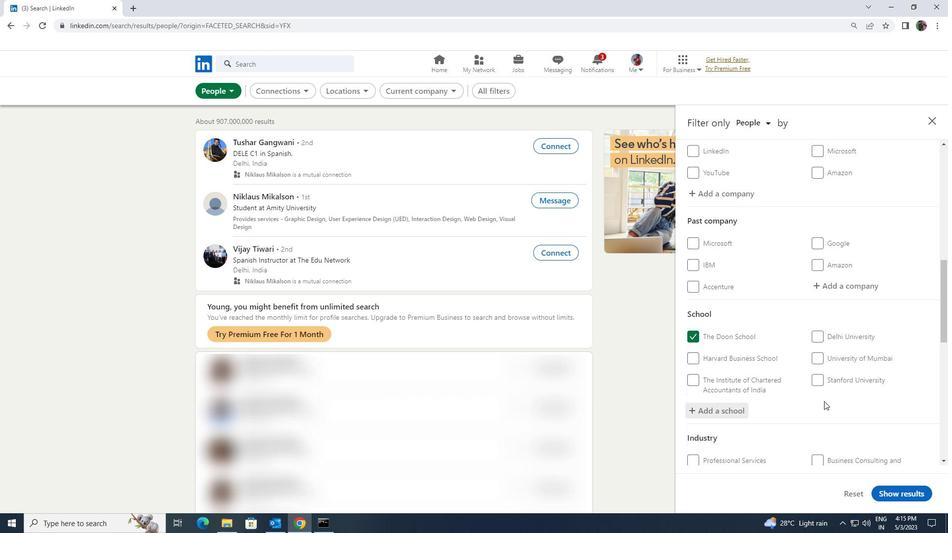 
Action: Mouse scrolled (824, 400) with delta (0, 0)
Screenshot: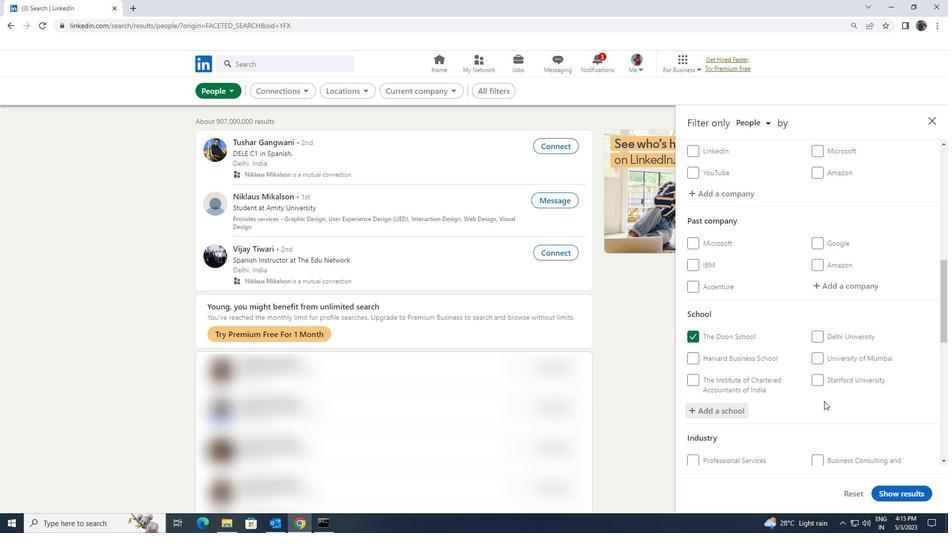 
Action: Mouse scrolled (824, 400) with delta (0, 0)
Screenshot: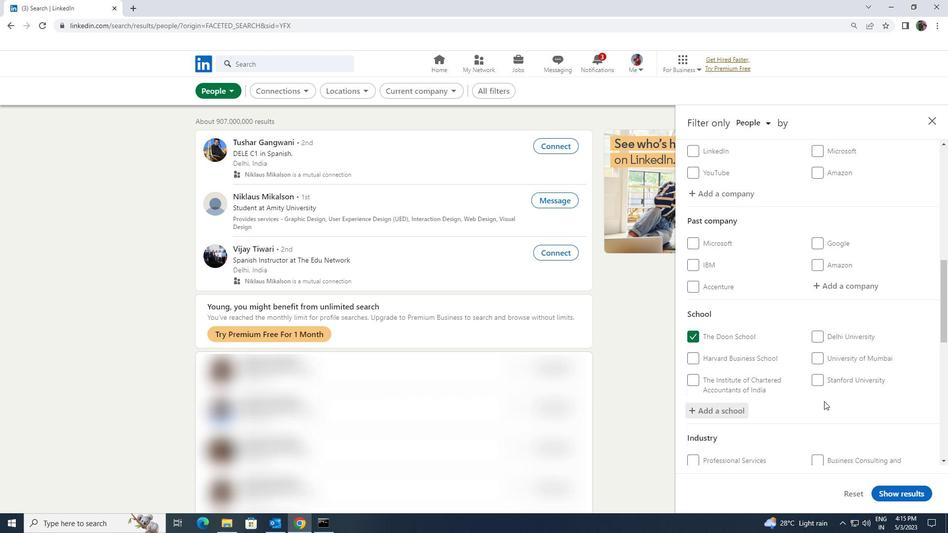 
Action: Mouse scrolled (824, 400) with delta (0, 0)
Screenshot: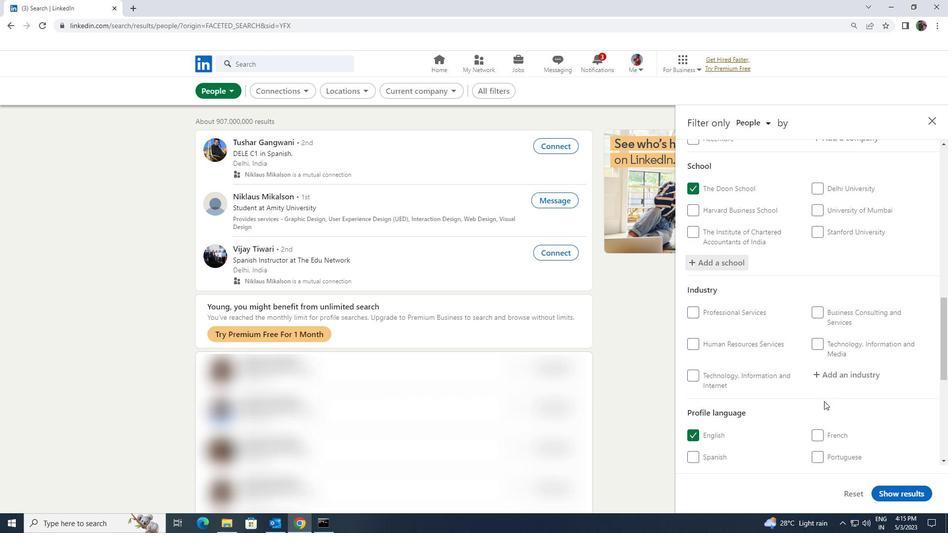 
Action: Mouse moved to (842, 329)
Screenshot: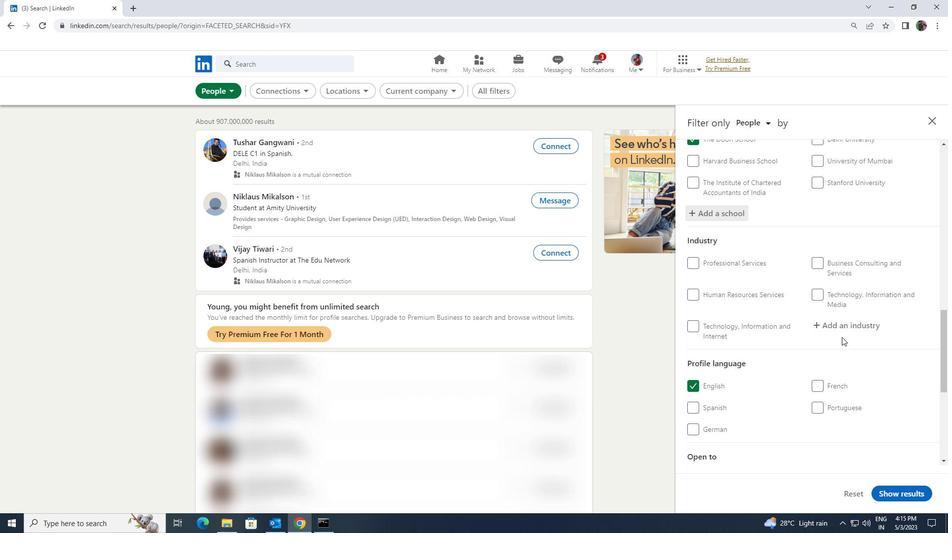 
Action: Mouse pressed left at (842, 329)
Screenshot: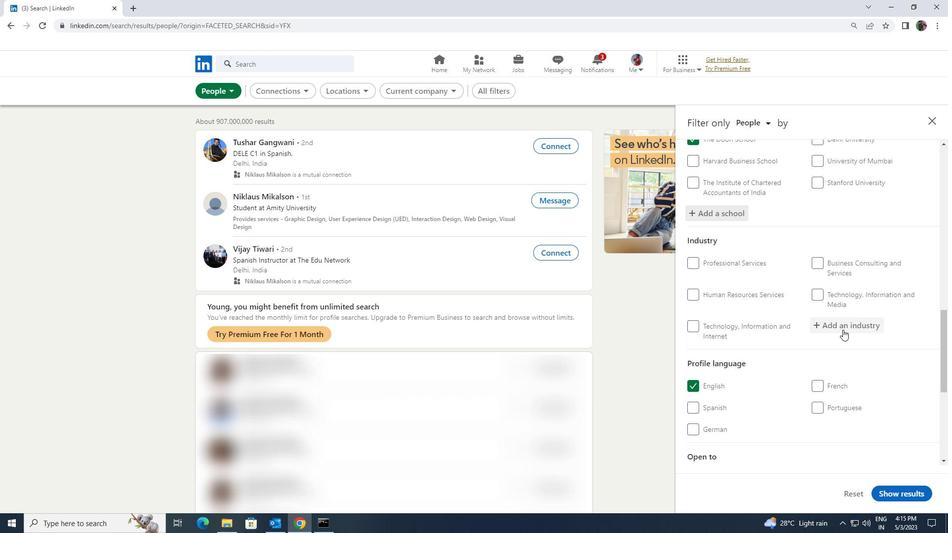 
Action: Key pressed <Key.shift><Key.shift><Key.shift>HOUSEHP<Key.backspace>OLD
Screenshot: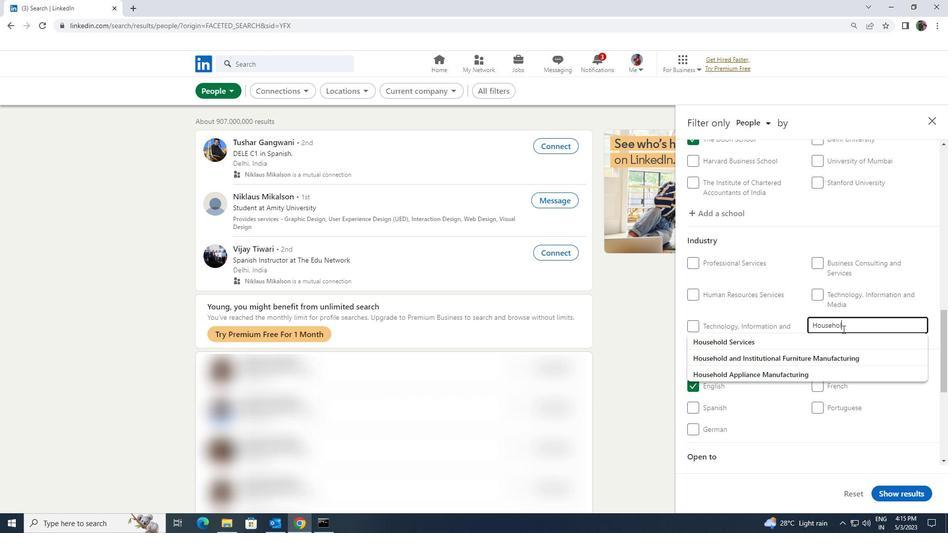 
Action: Mouse moved to (837, 349)
Screenshot: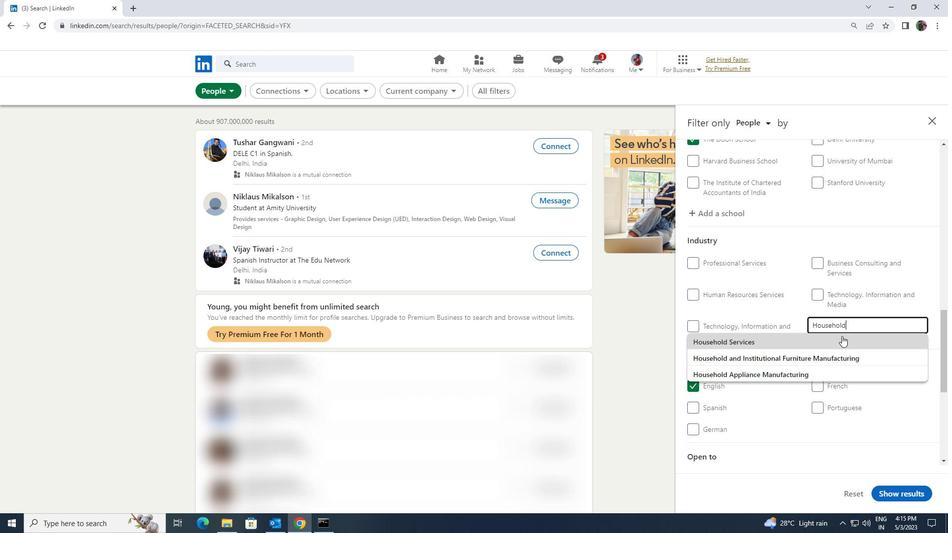 
Action: Mouse pressed left at (837, 349)
Screenshot: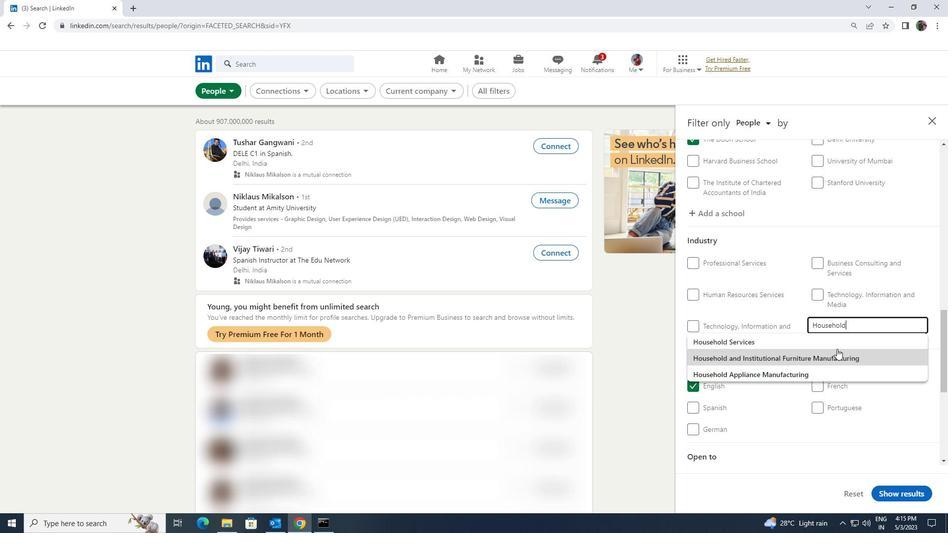 
Action: Mouse moved to (835, 350)
Screenshot: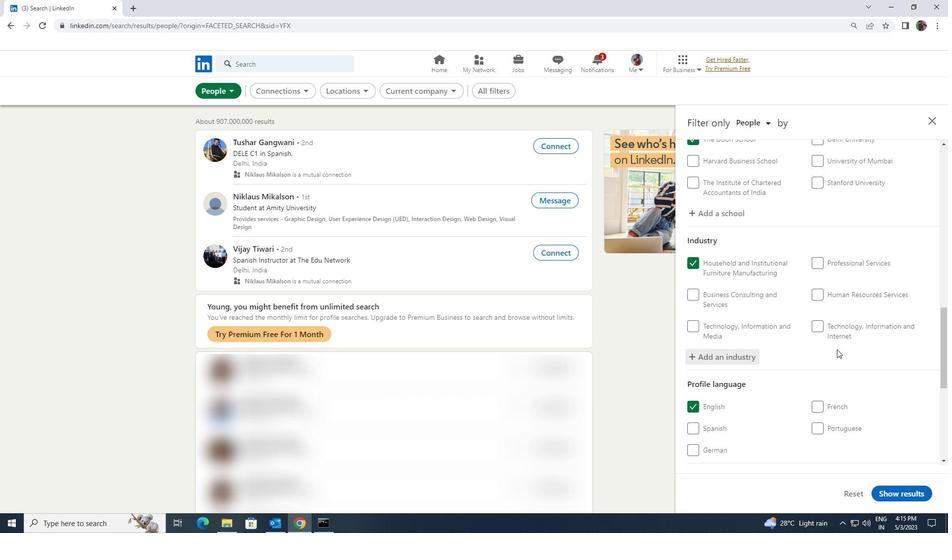 
Action: Mouse scrolled (835, 350) with delta (0, 0)
Screenshot: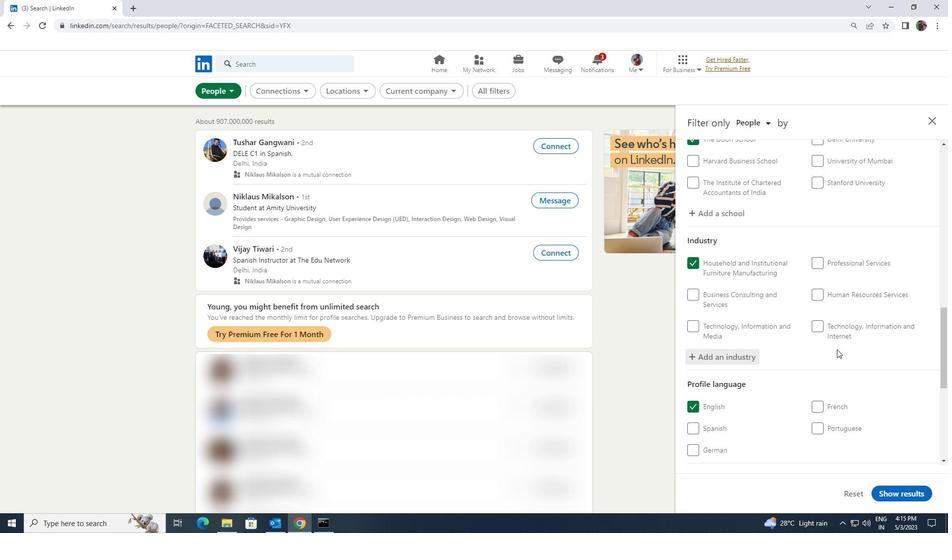 
Action: Mouse moved to (835, 351)
Screenshot: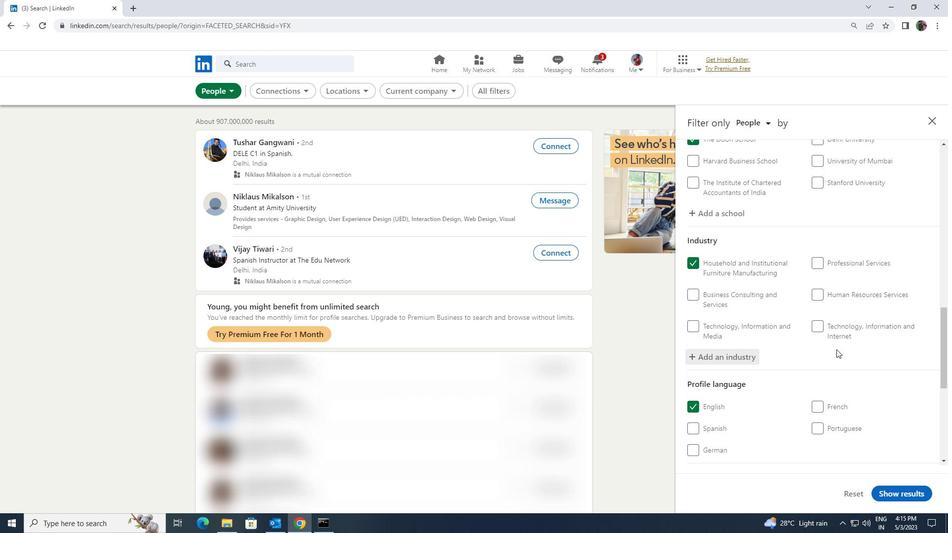 
Action: Mouse scrolled (835, 350) with delta (0, 0)
Screenshot: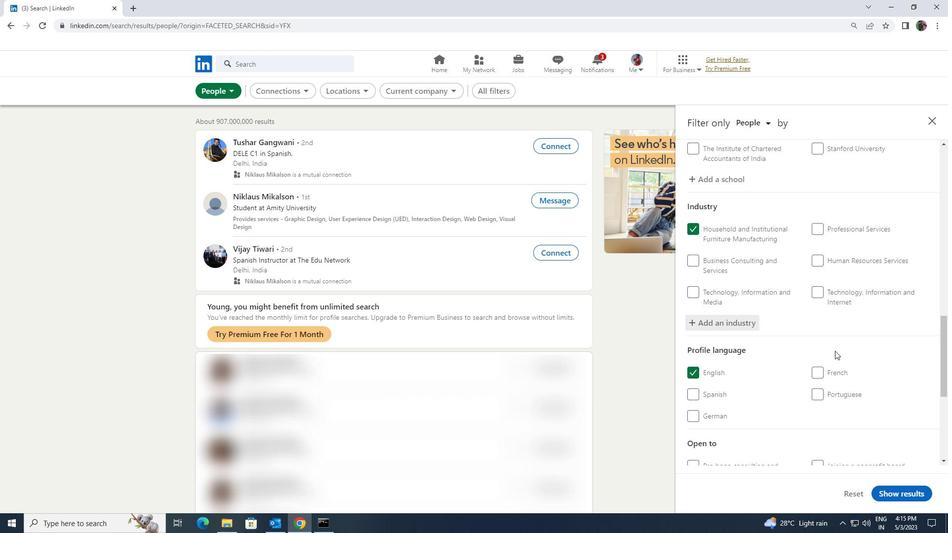 
Action: Mouse scrolled (835, 350) with delta (0, 0)
Screenshot: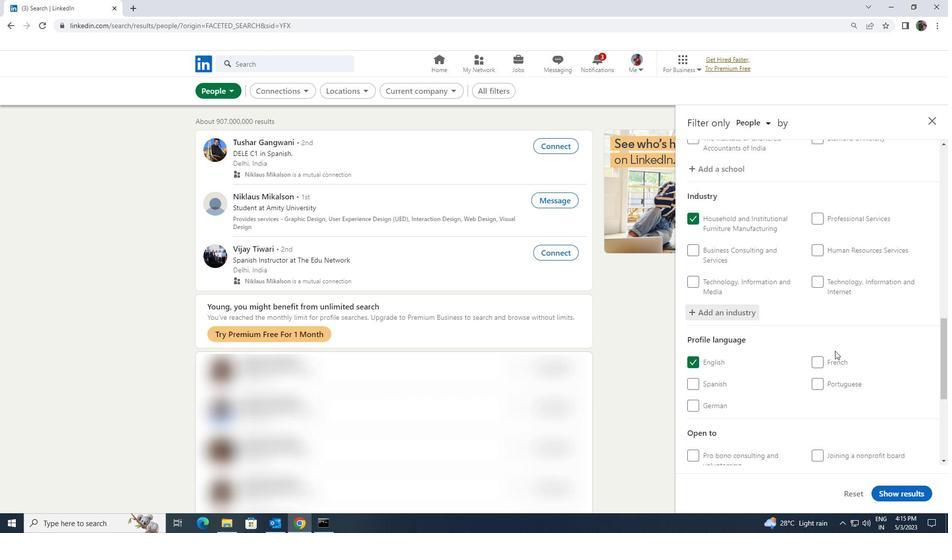 
Action: Mouse moved to (834, 351)
Screenshot: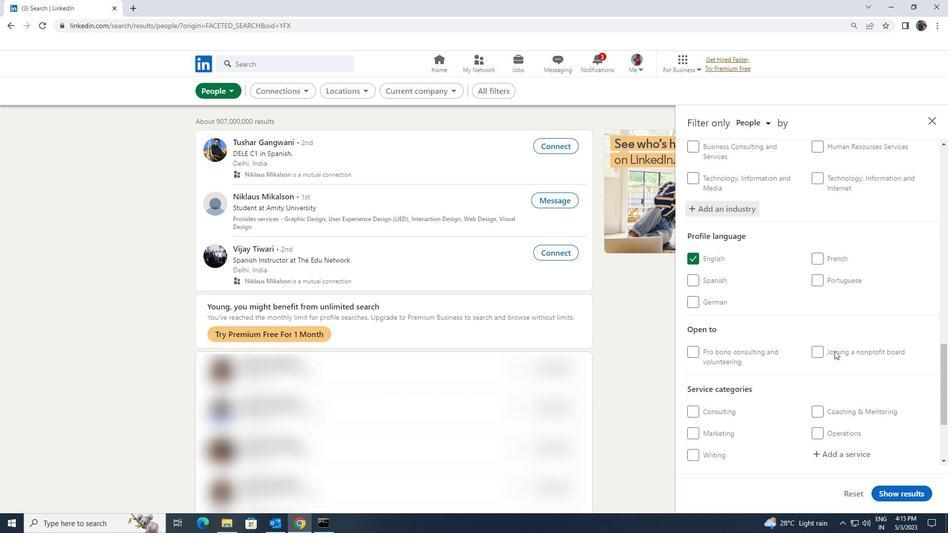 
Action: Mouse scrolled (834, 350) with delta (0, 0)
Screenshot: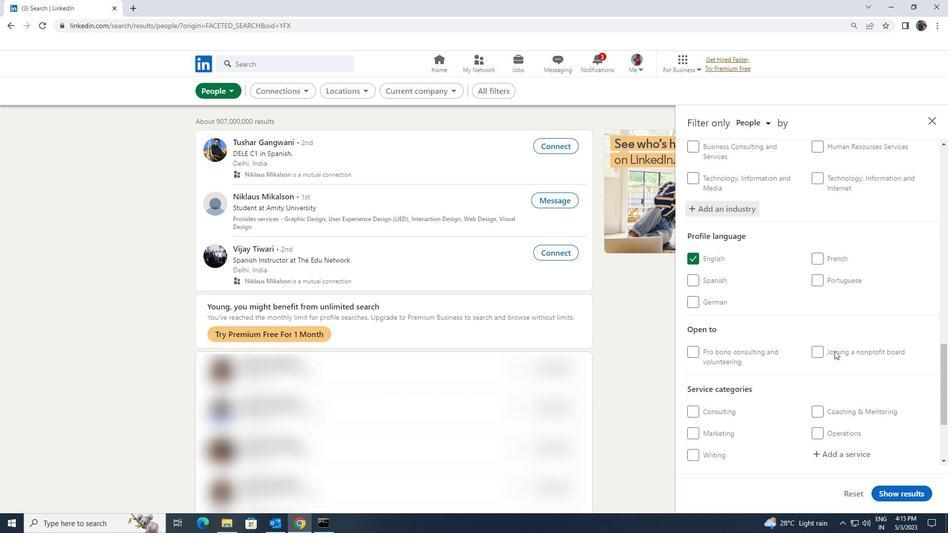 
Action: Mouse moved to (843, 401)
Screenshot: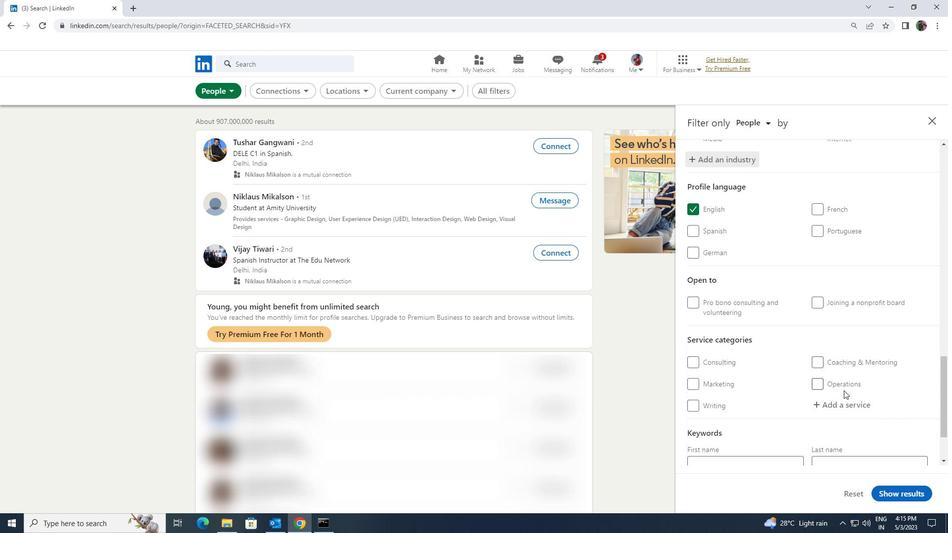 
Action: Mouse pressed left at (843, 401)
Screenshot: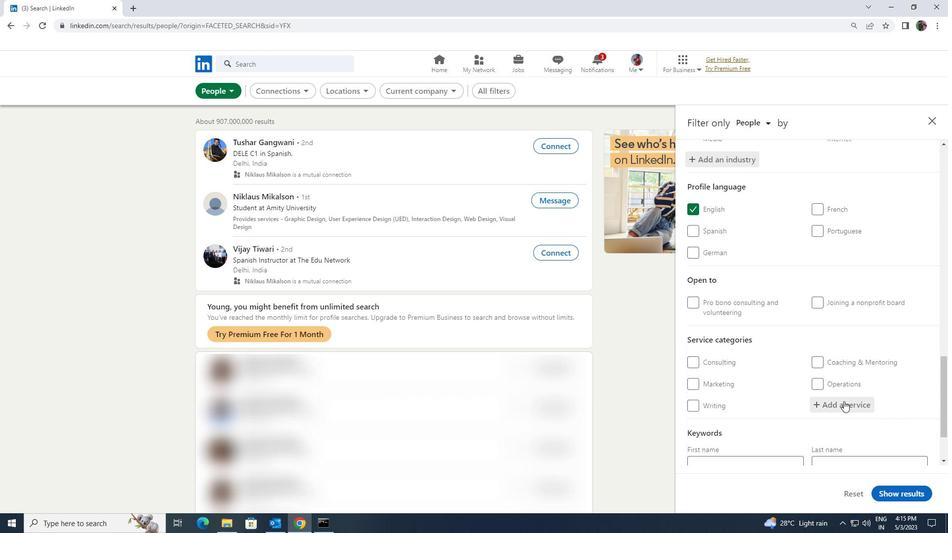 
Action: Mouse moved to (847, 400)
Screenshot: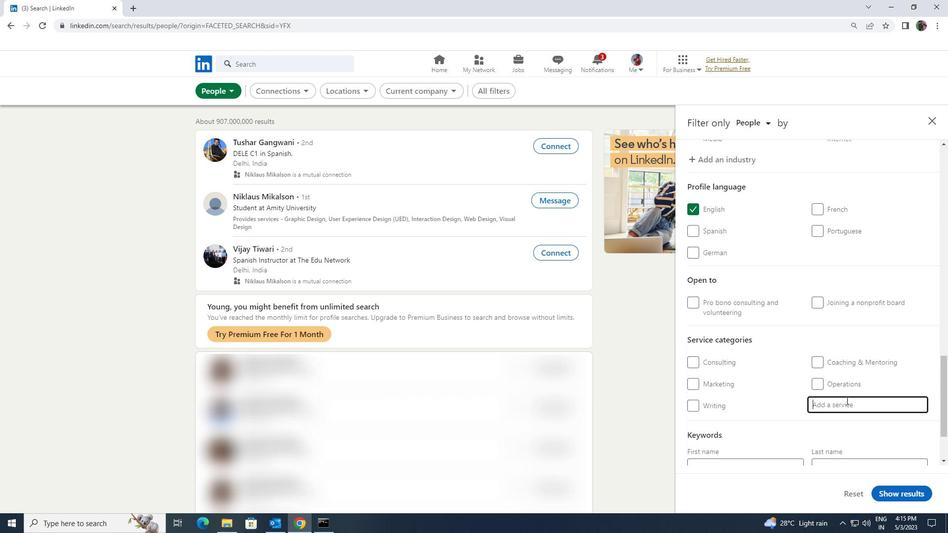 
Action: Key pressed <Key.shift>MANAGEMENT<Key.enter>
Screenshot: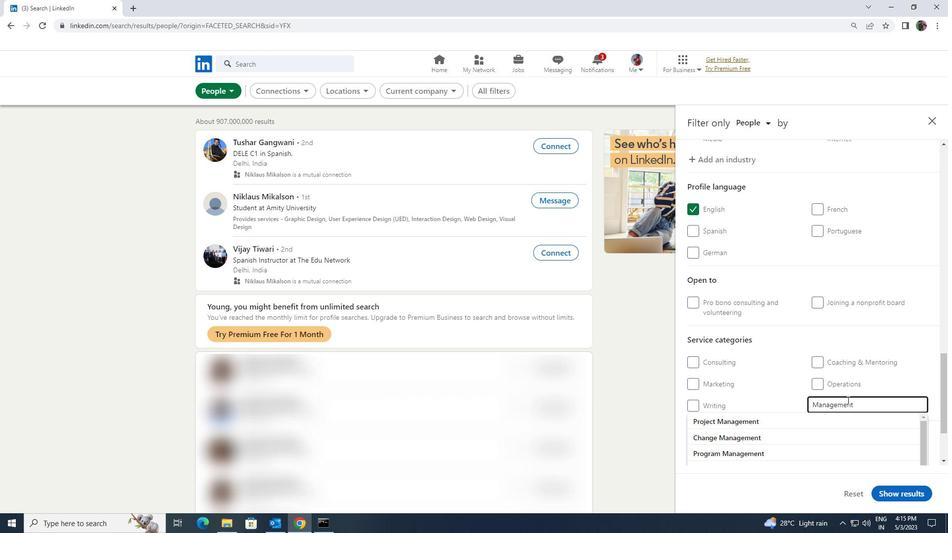 
Action: Mouse scrolled (847, 399) with delta (0, 0)
Screenshot: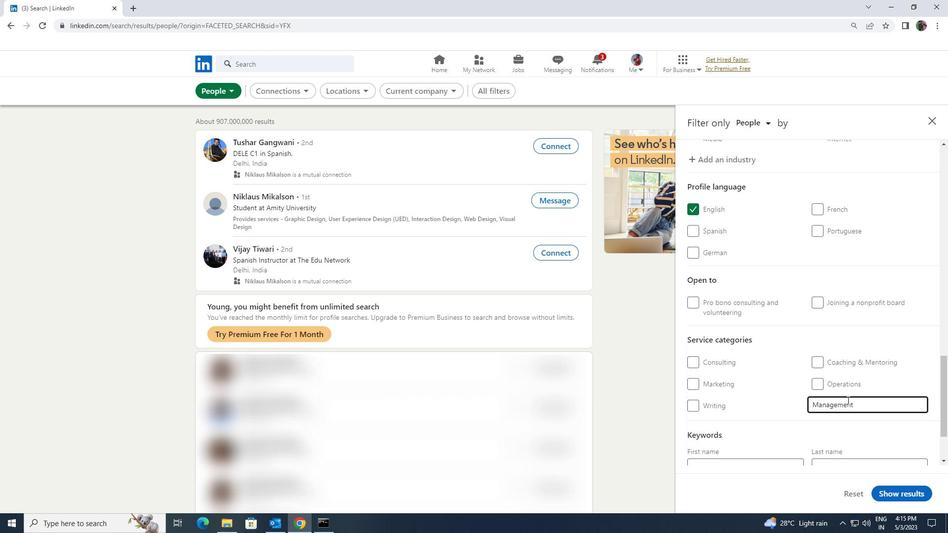
Action: Mouse scrolled (847, 399) with delta (0, 0)
Screenshot: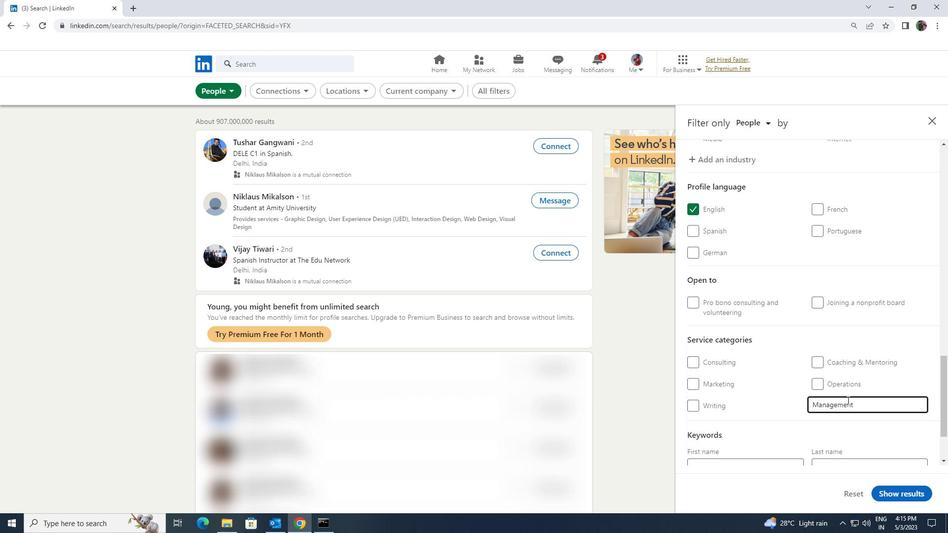 
Action: Mouse moved to (848, 399)
Screenshot: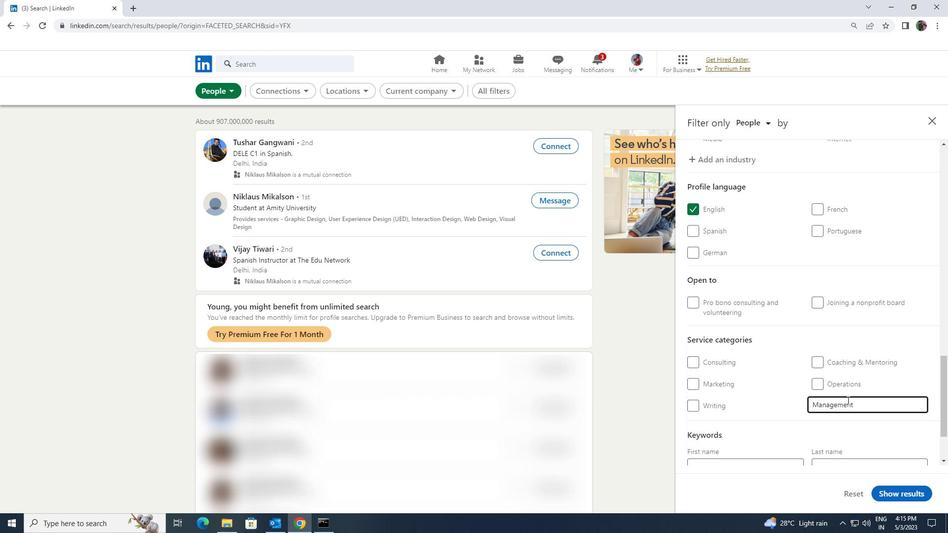 
Action: Mouse scrolled (848, 399) with delta (0, 0)
Screenshot: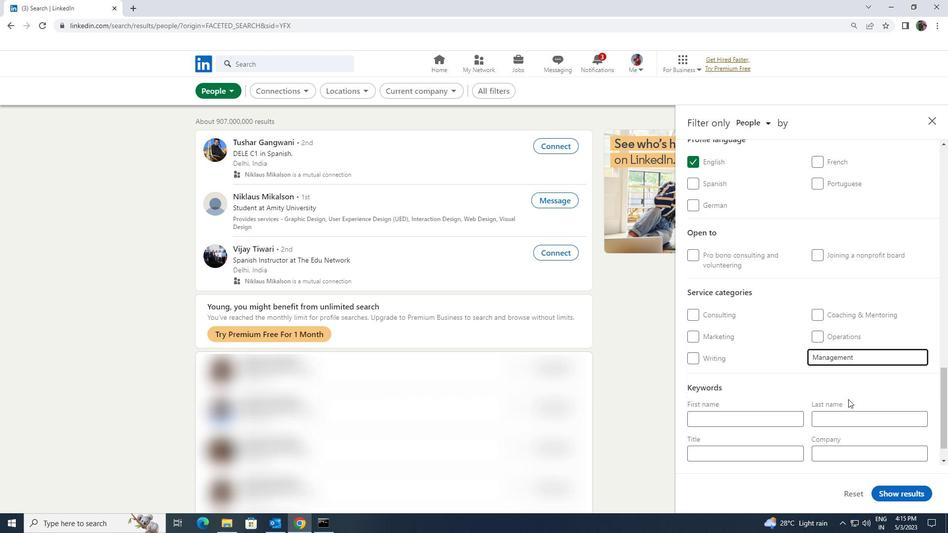 
Action: Mouse moved to (790, 417)
Screenshot: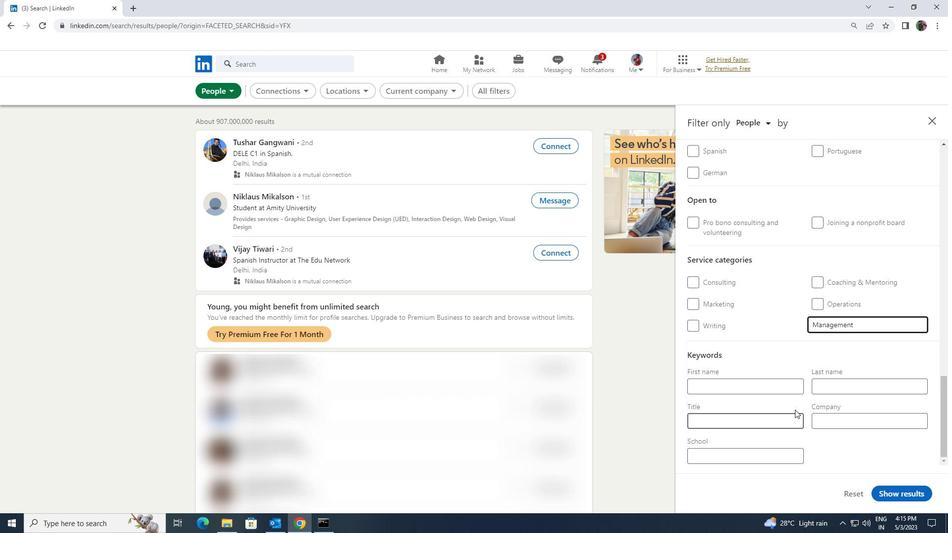 
Action: Mouse pressed left at (790, 417)
Screenshot: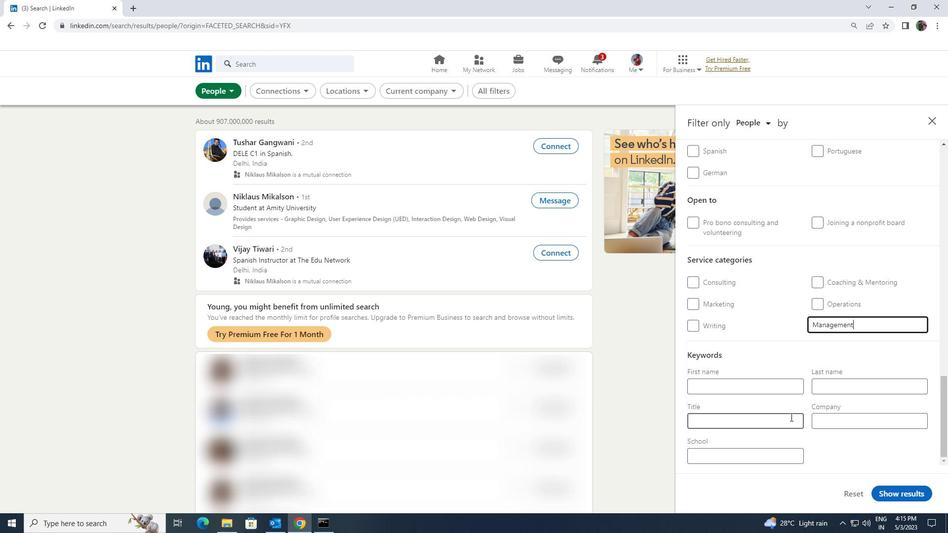 
Action: Key pressed <Key.shift>ESTHETICIAN
Screenshot: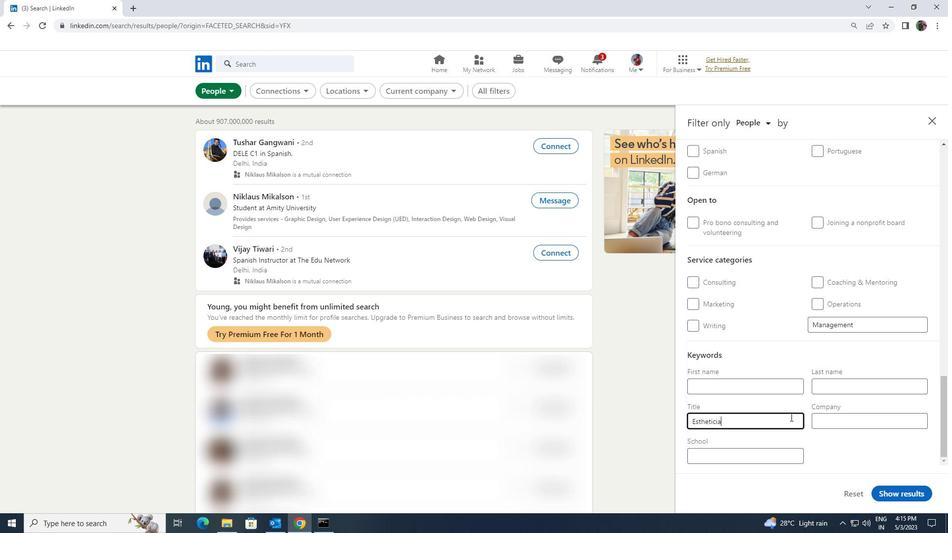
Action: Mouse moved to (885, 489)
Screenshot: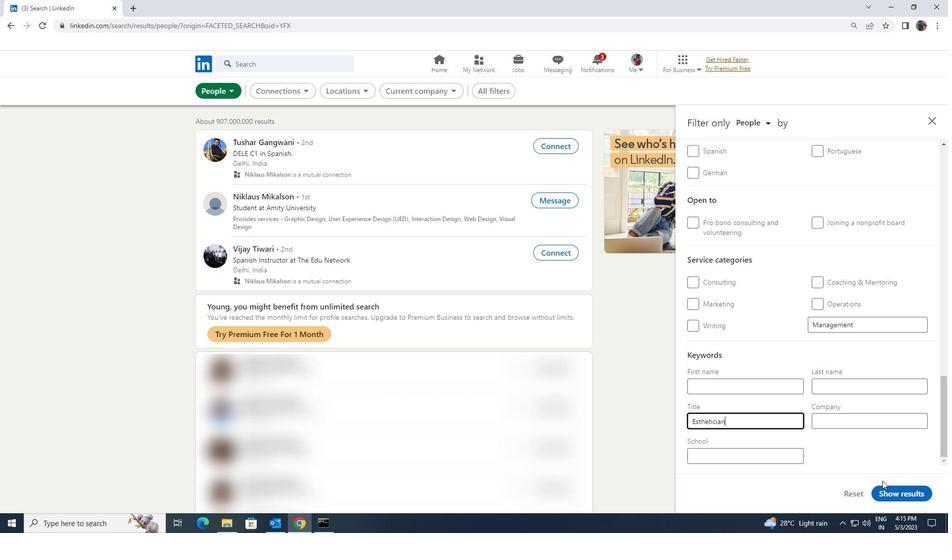 
Action: Mouse pressed left at (885, 489)
Screenshot: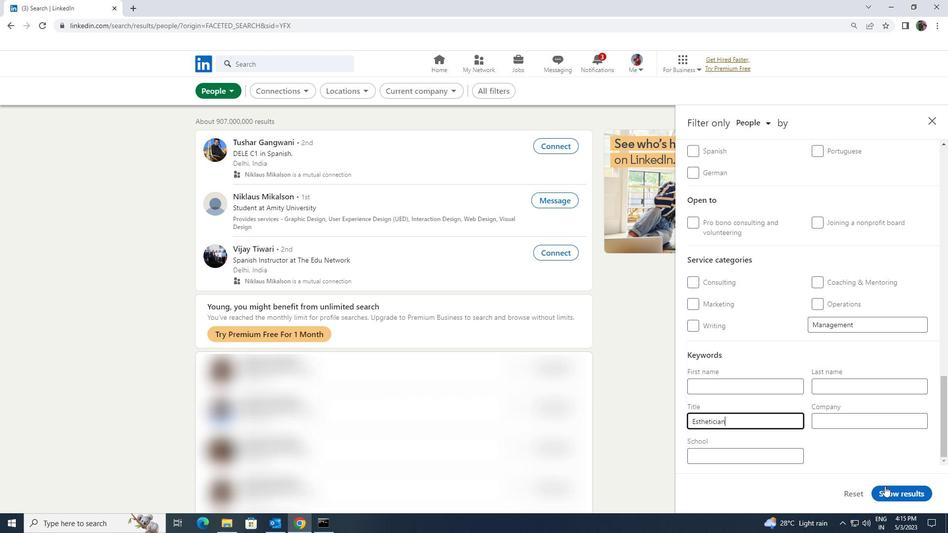 
